 Task: Add Aqua Gems 26/30 Count Frozen Raw Shrimp to the cart.
Action: Mouse pressed left at (26, 136)
Screenshot: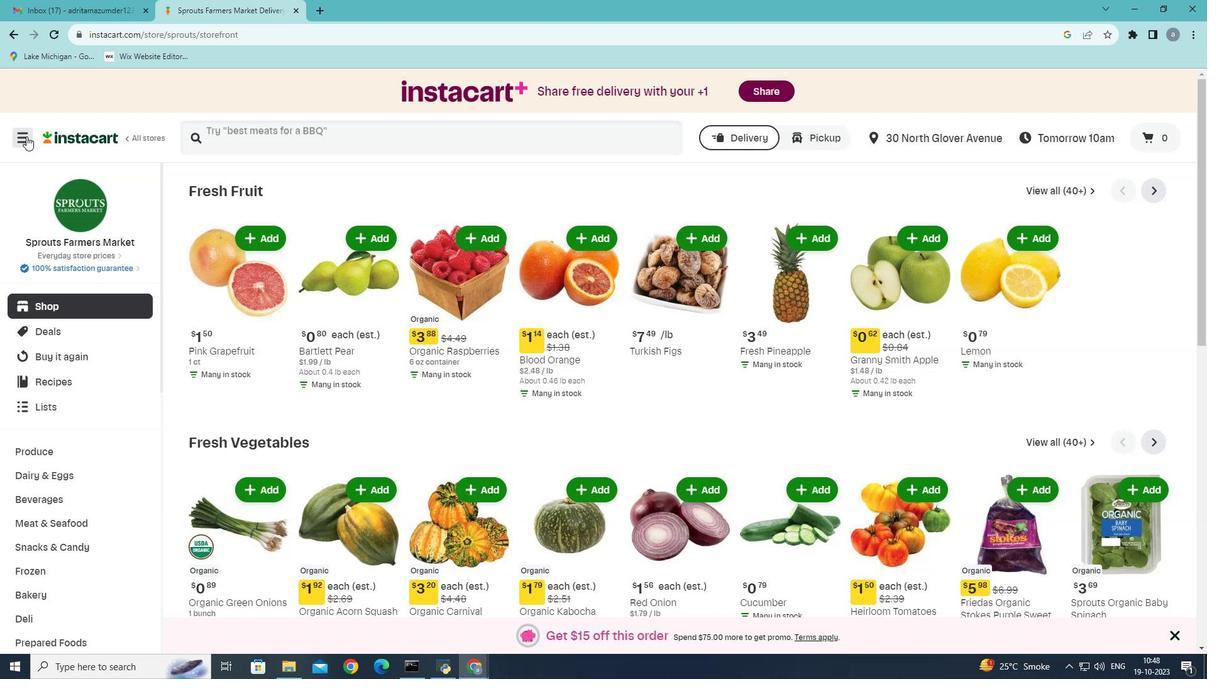 
Action: Mouse moved to (49, 364)
Screenshot: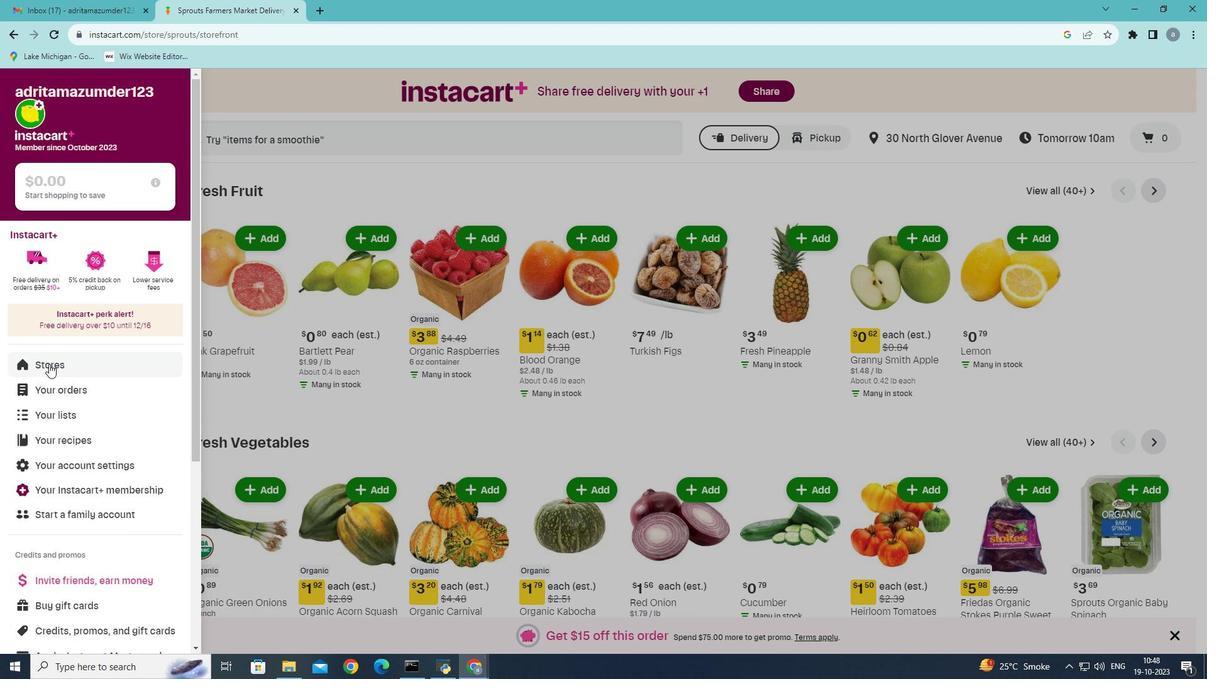 
Action: Mouse pressed left at (49, 364)
Screenshot: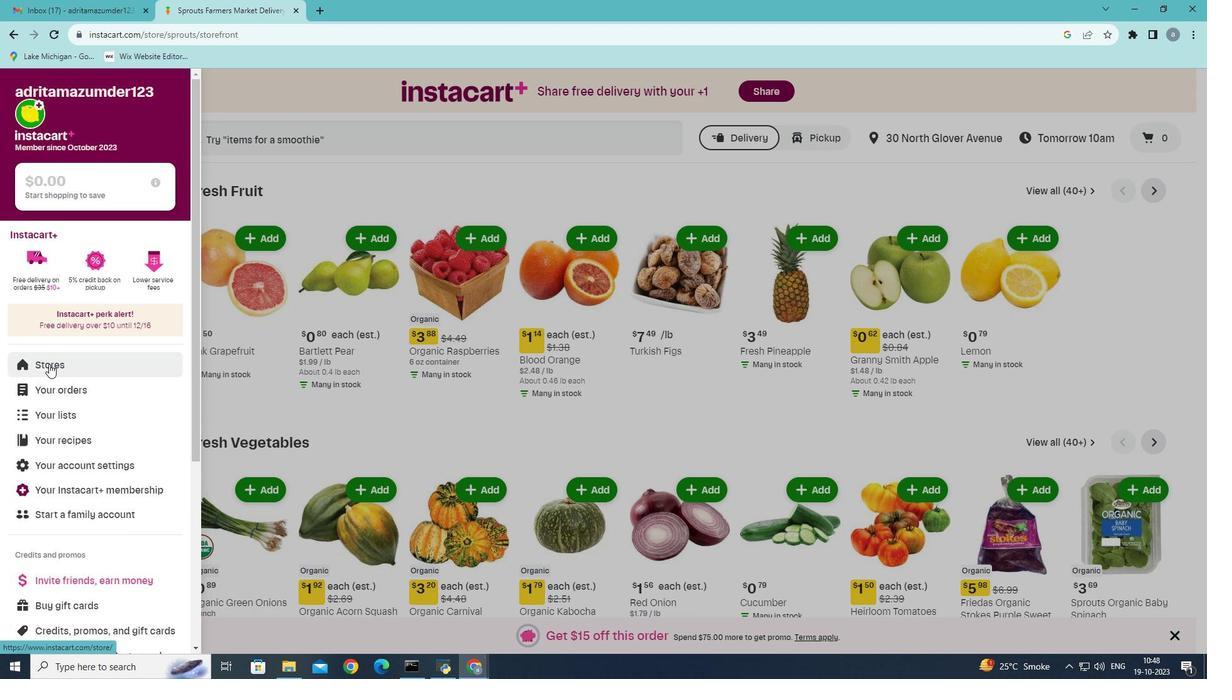 
Action: Mouse moved to (313, 140)
Screenshot: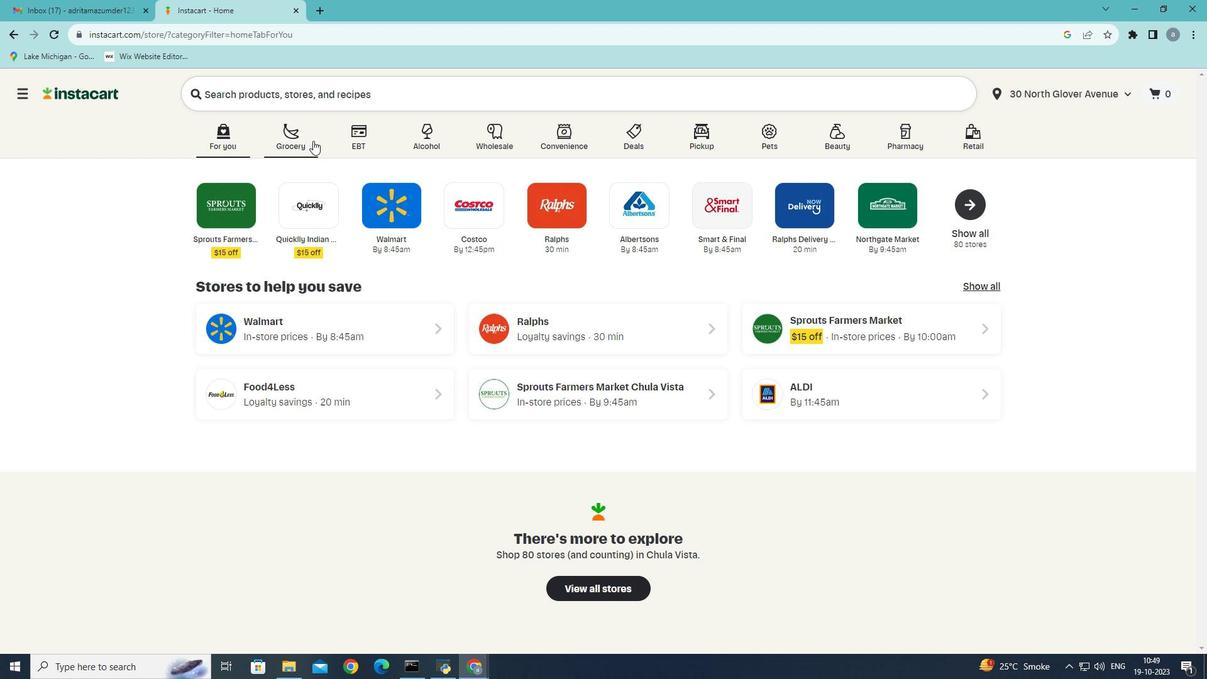 
Action: Mouse pressed left at (313, 140)
Screenshot: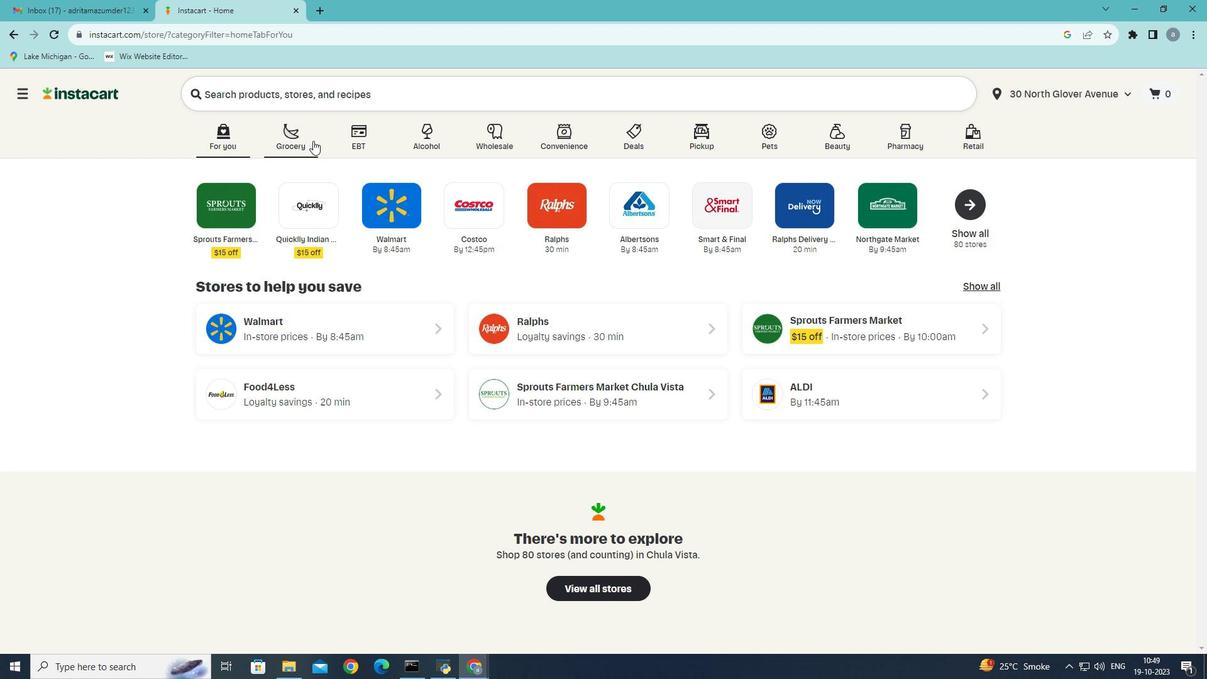 
Action: Mouse moved to (279, 357)
Screenshot: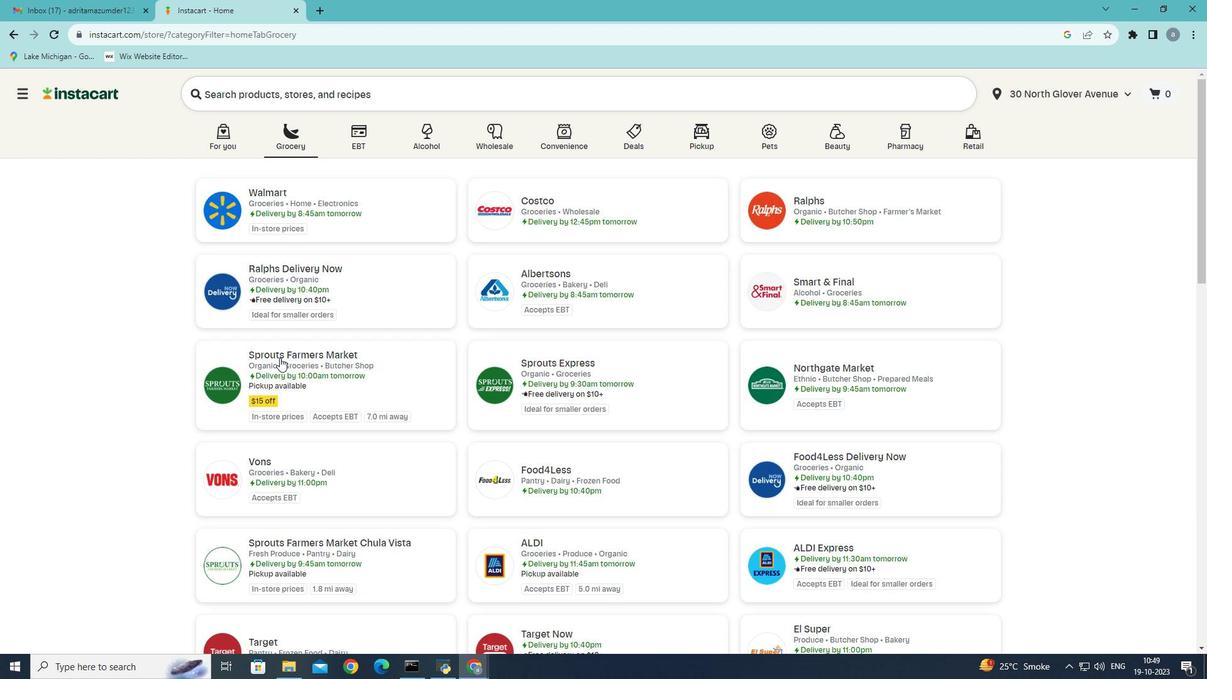 
Action: Mouse pressed left at (279, 357)
Screenshot: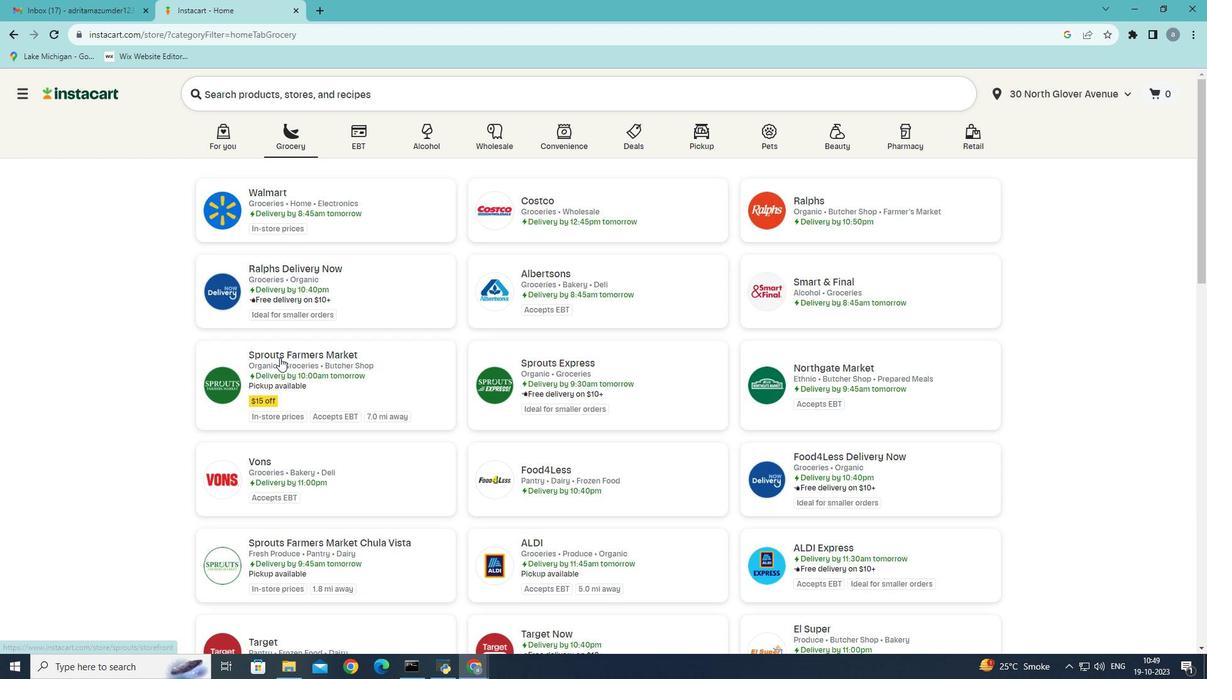 
Action: Mouse moved to (86, 520)
Screenshot: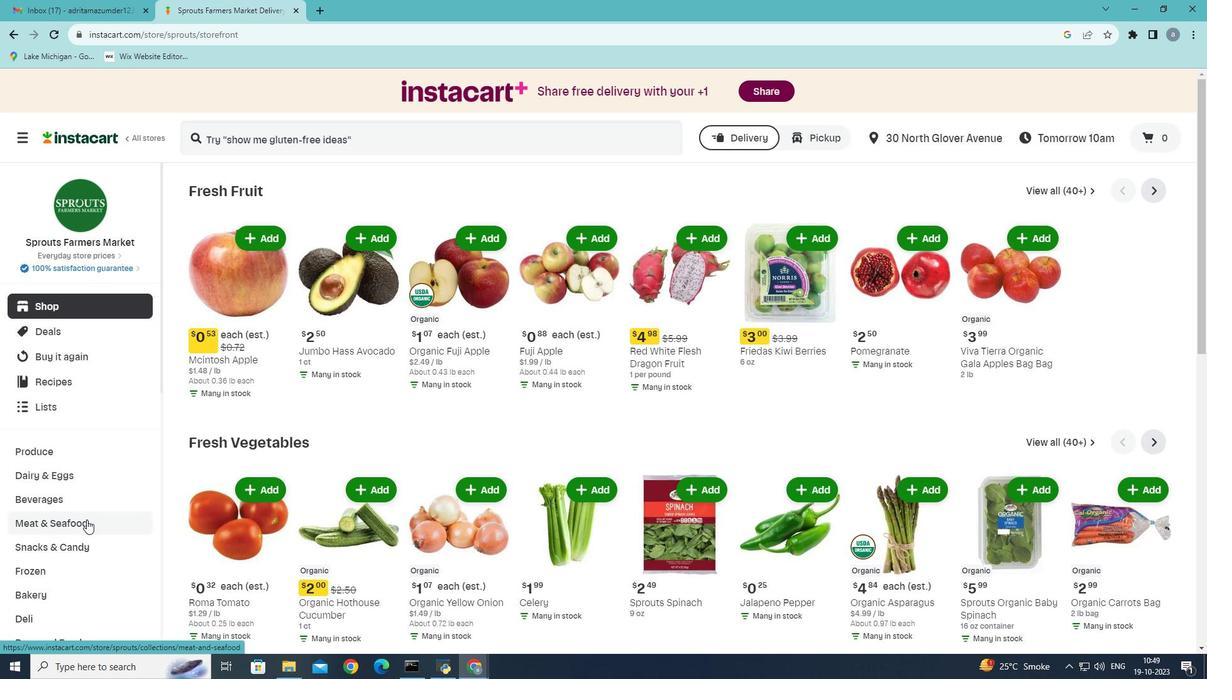 
Action: Mouse pressed left at (86, 520)
Screenshot: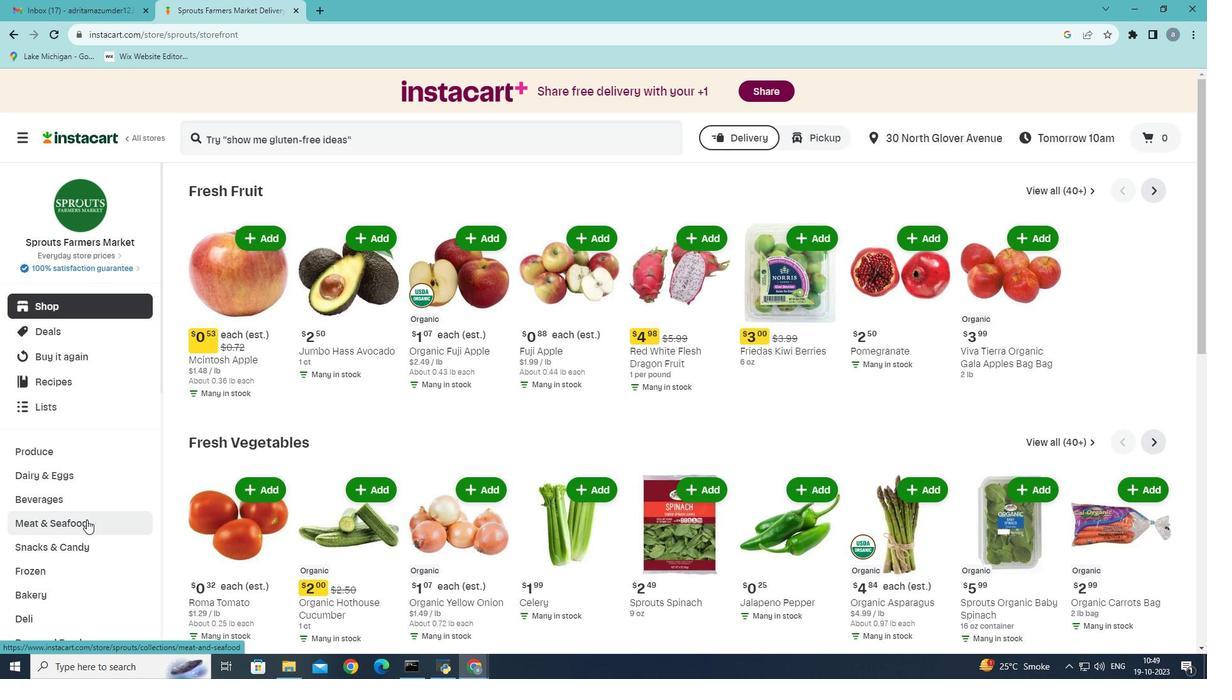 
Action: Mouse moved to (565, 224)
Screenshot: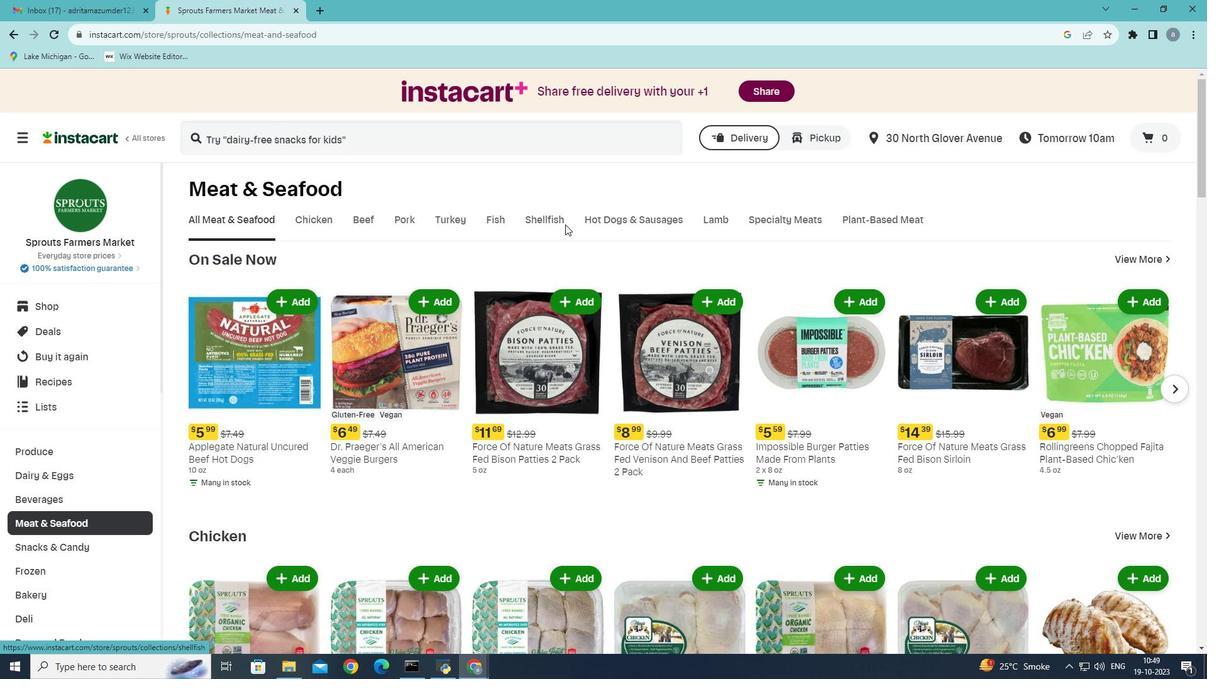
Action: Mouse pressed left at (565, 224)
Screenshot: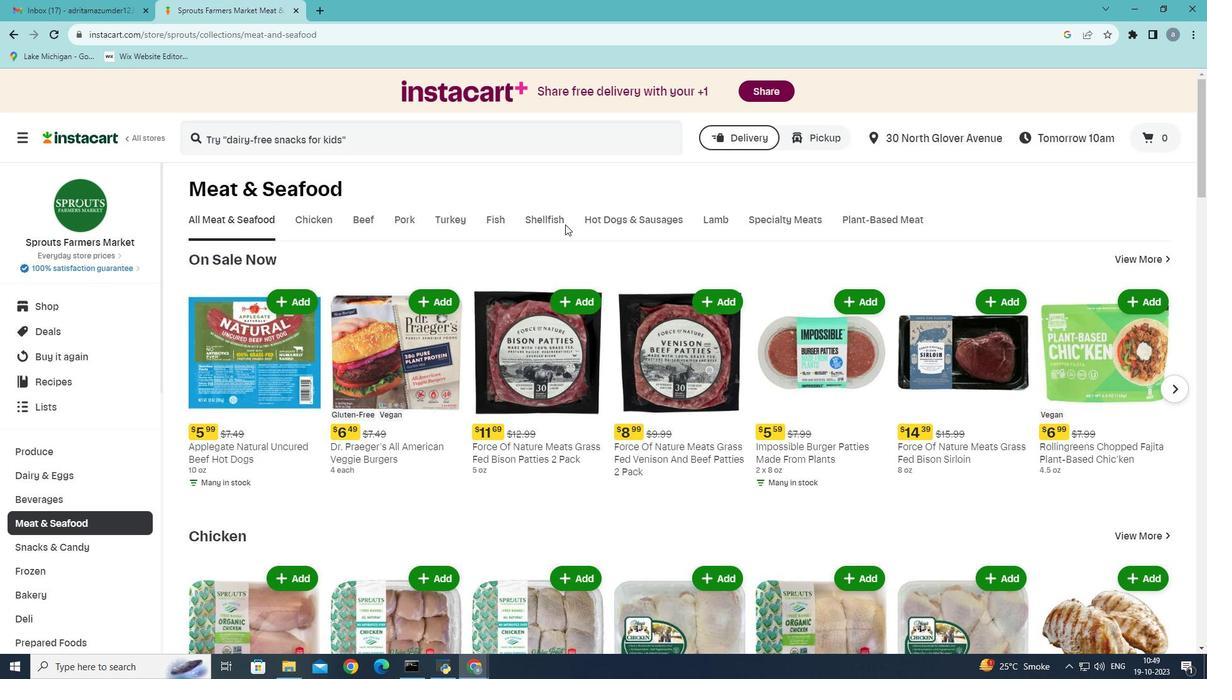 
Action: Mouse moved to (534, 219)
Screenshot: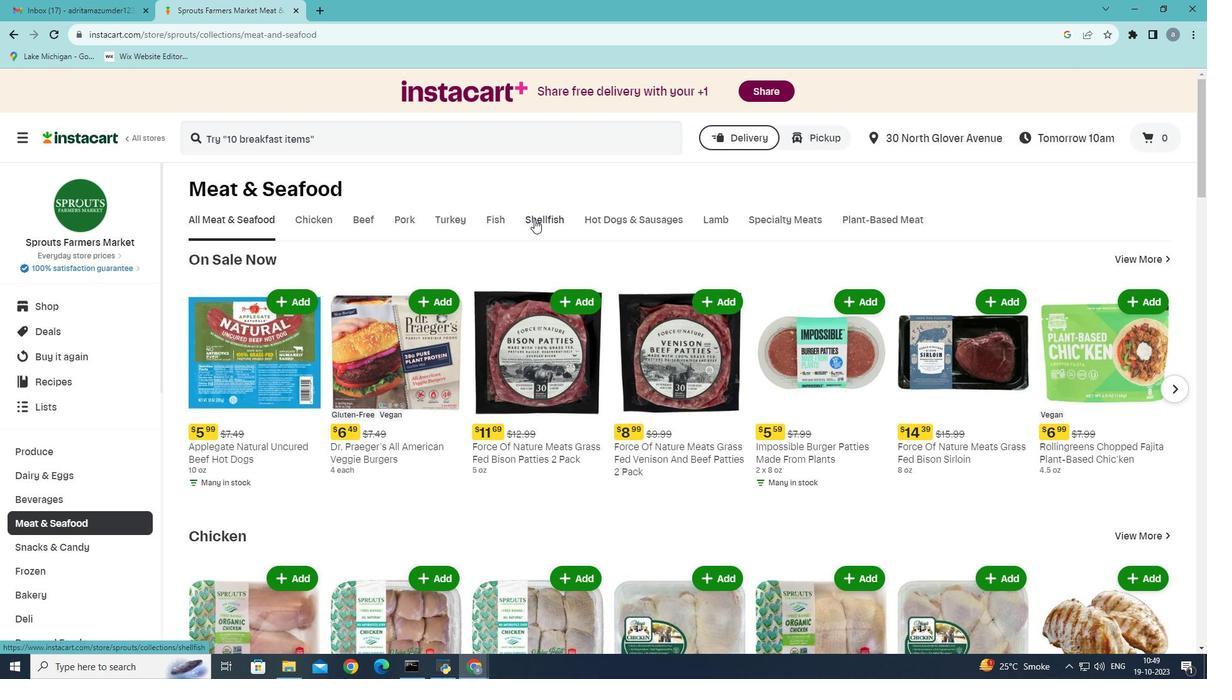 
Action: Mouse pressed left at (534, 219)
Screenshot: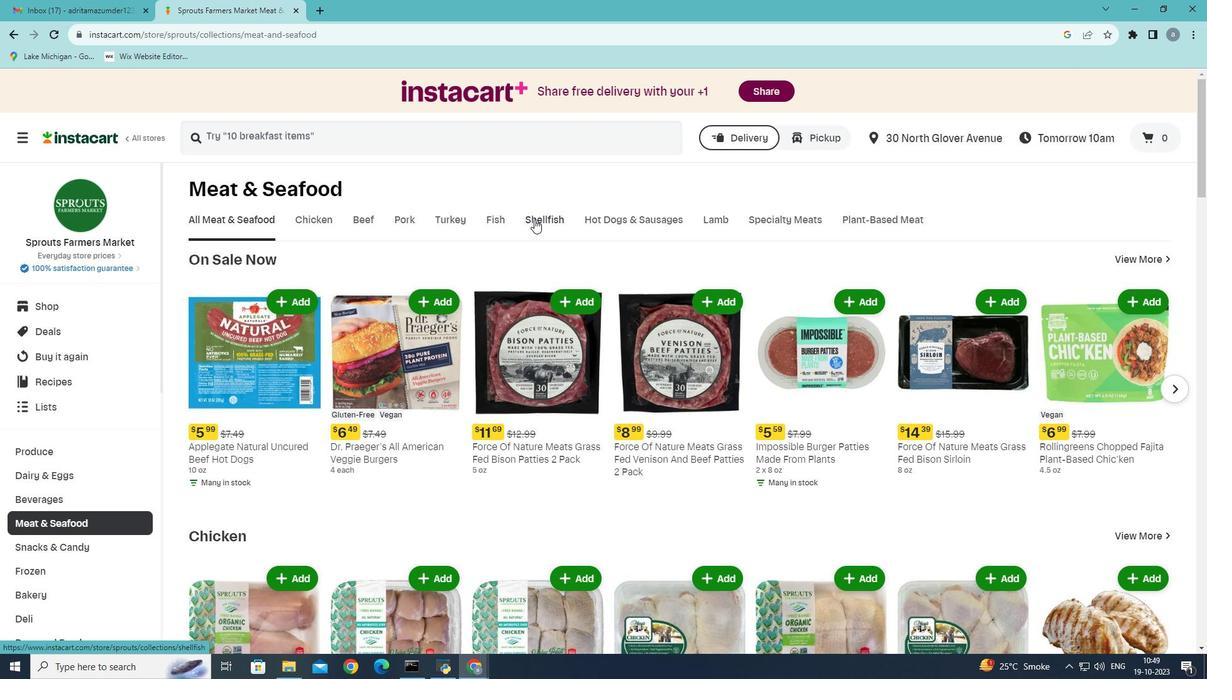 
Action: Mouse moved to (440, 354)
Screenshot: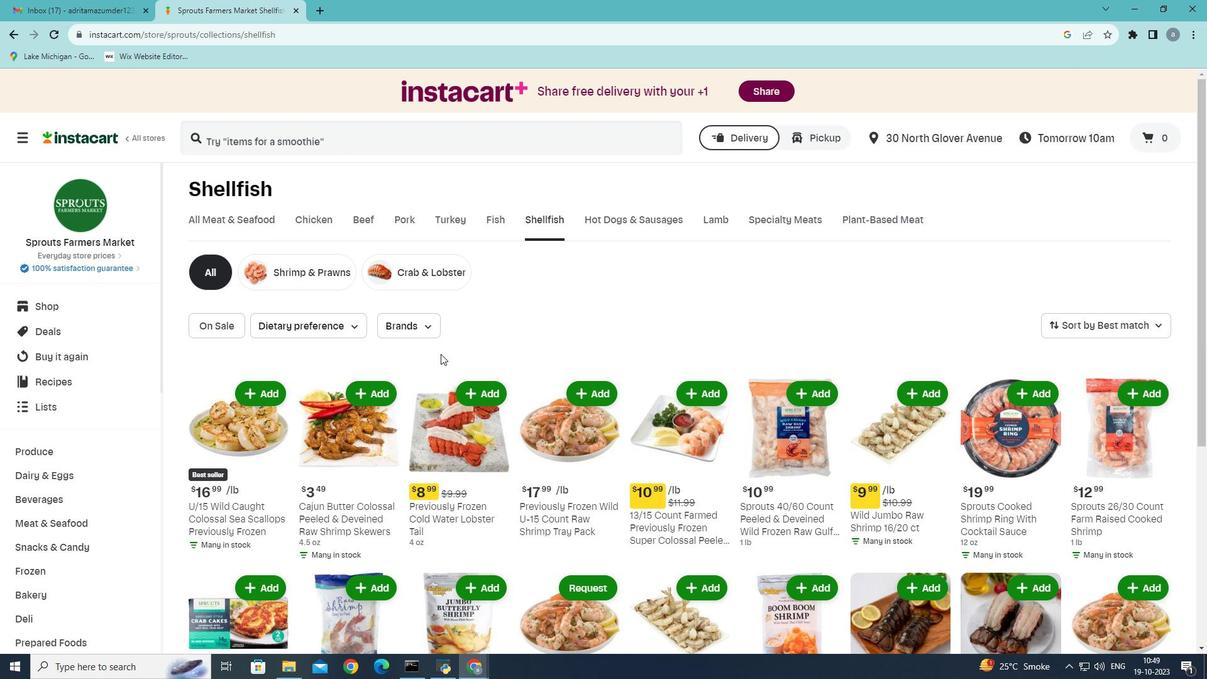 
Action: Mouse scrolled (440, 353) with delta (0, 0)
Screenshot: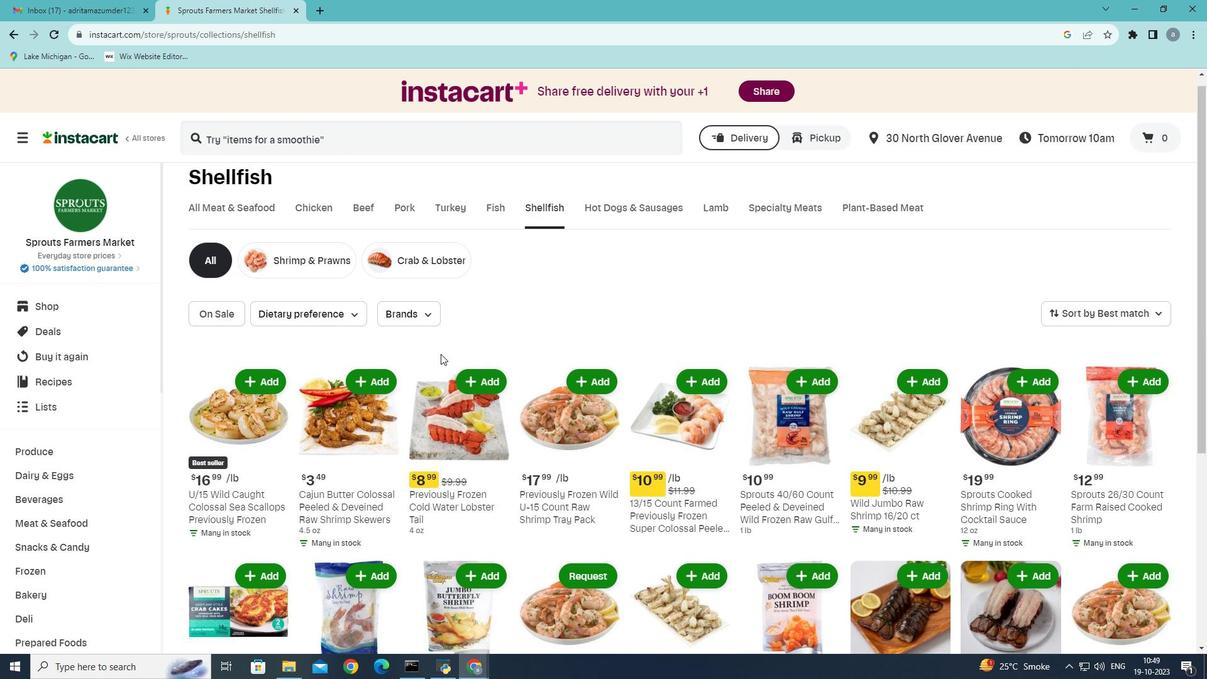 
Action: Mouse moved to (450, 413)
Screenshot: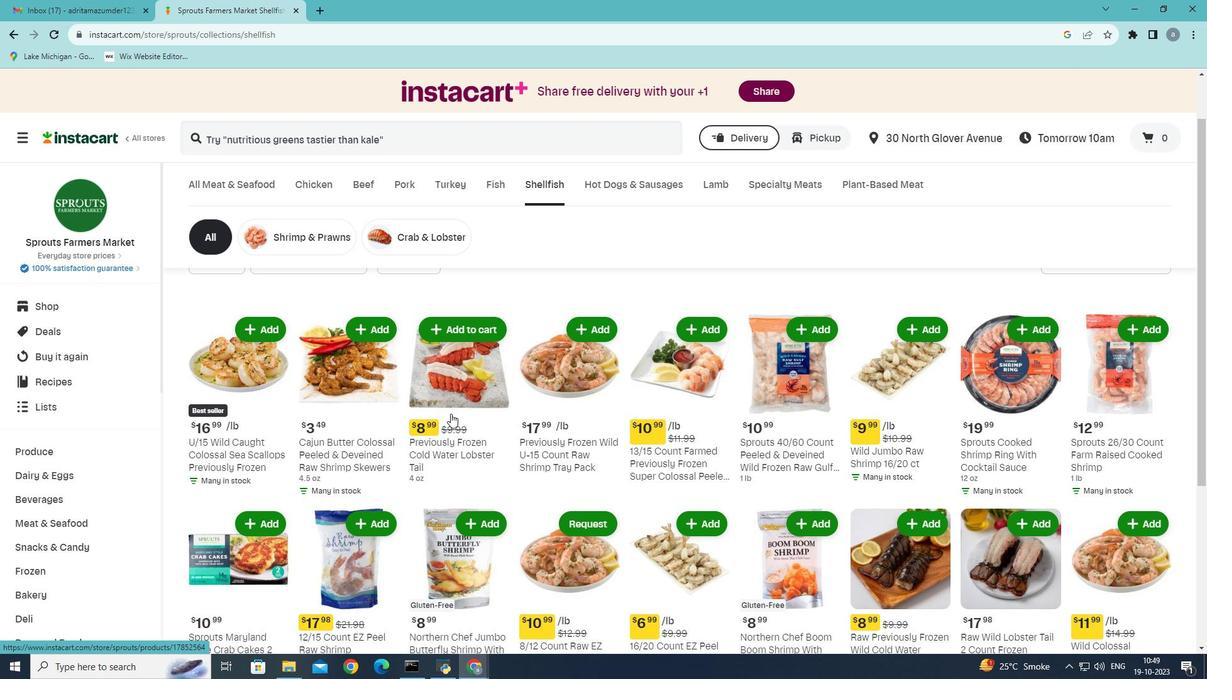 
Action: Mouse scrolled (450, 413) with delta (0, 0)
Screenshot: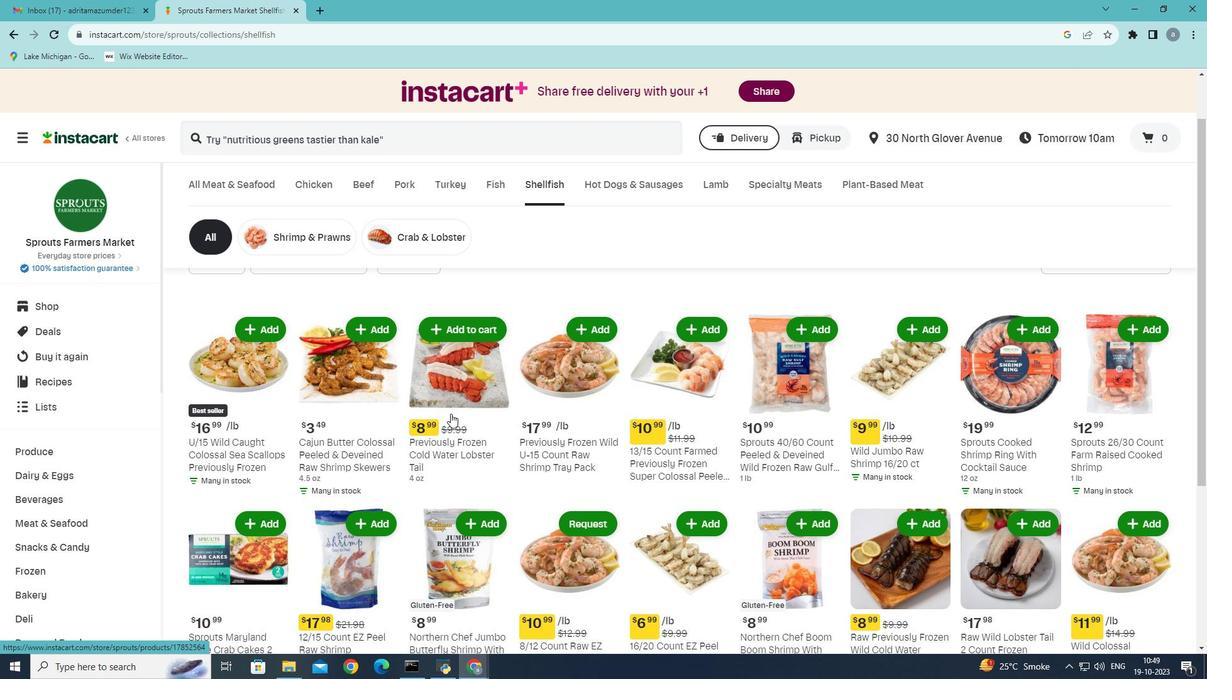 
Action: Mouse moved to (748, 398)
Screenshot: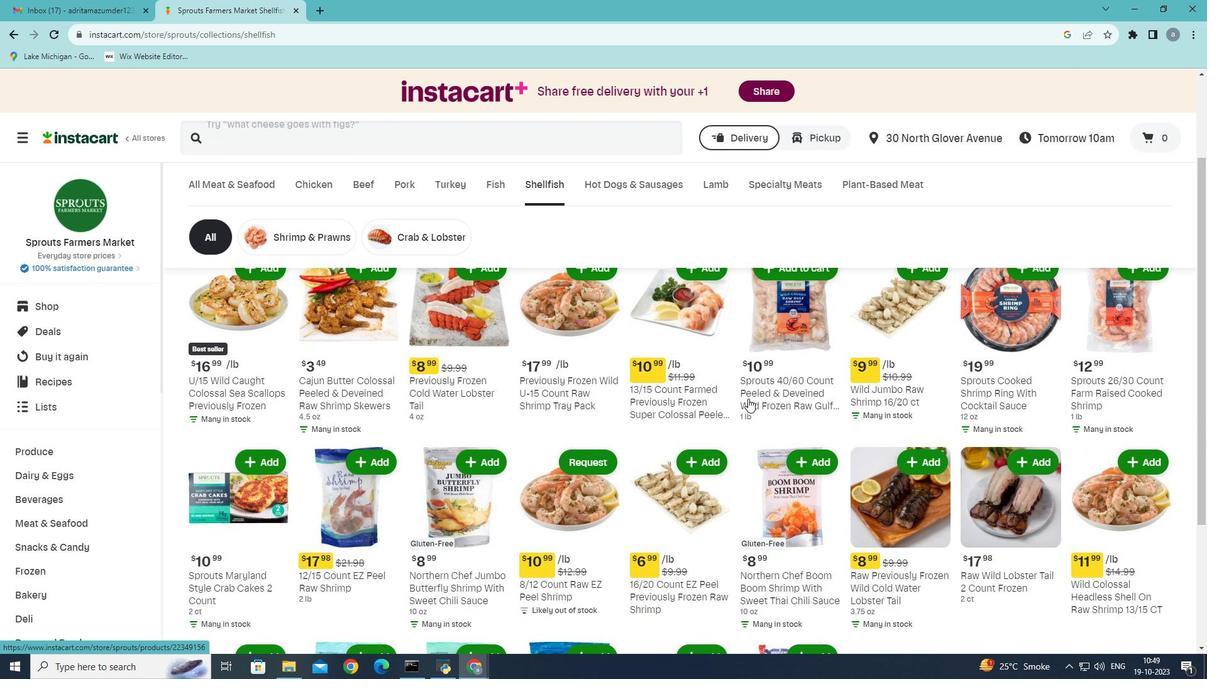 
Action: Mouse scrolled (748, 398) with delta (0, 0)
Screenshot: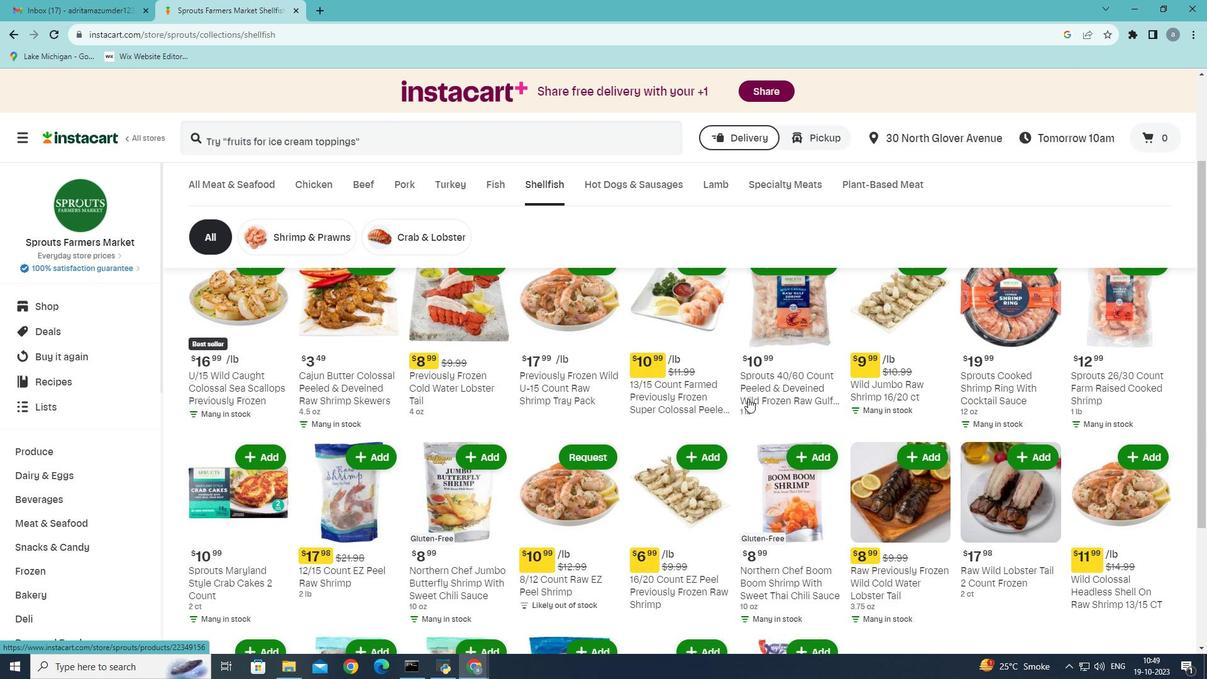 
Action: Mouse moved to (712, 405)
Screenshot: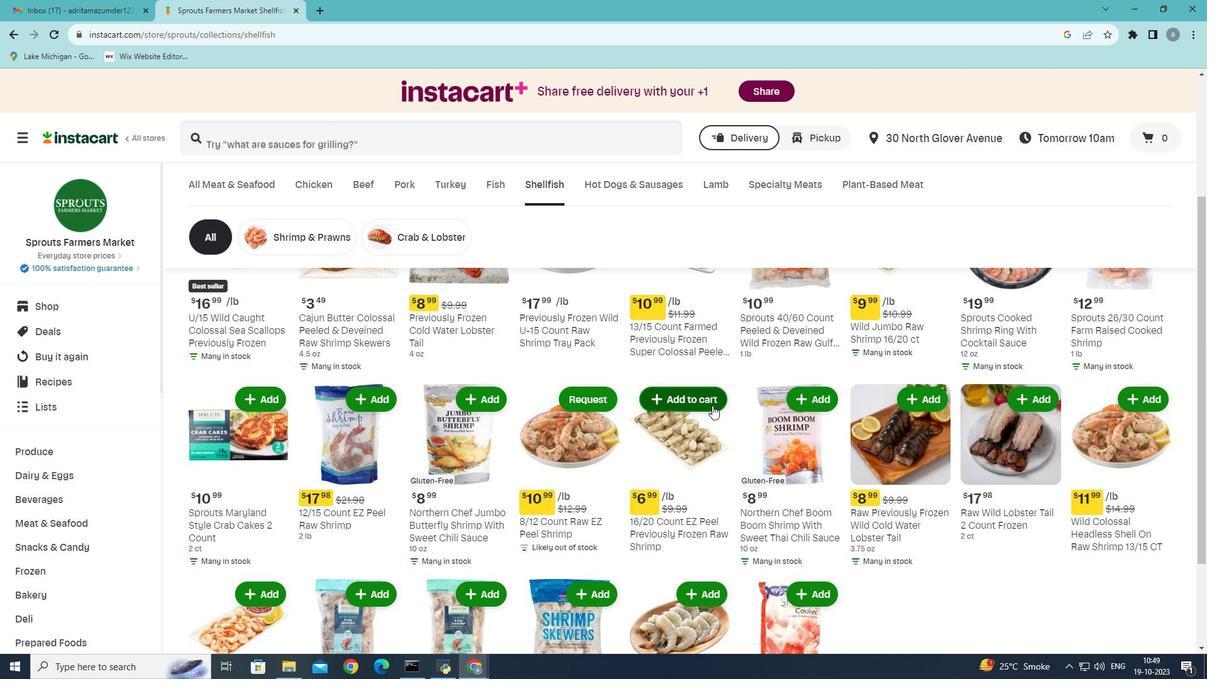 
Action: Mouse scrolled (712, 404) with delta (0, 0)
Screenshot: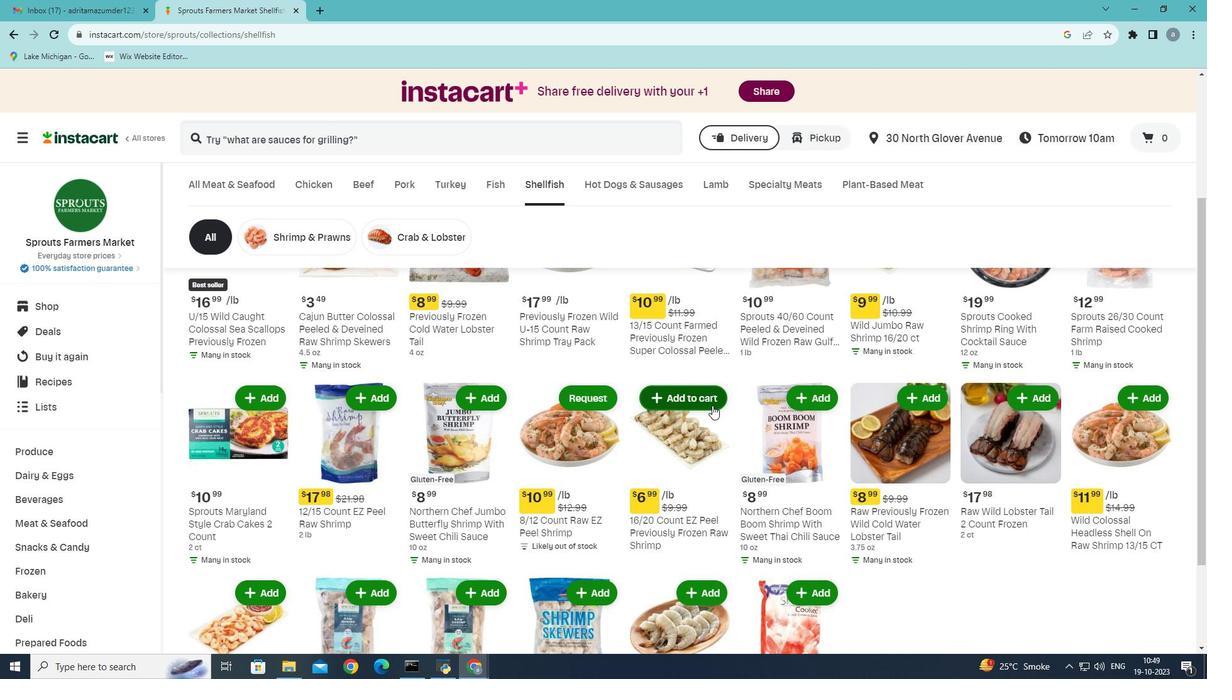 
Action: Mouse scrolled (712, 404) with delta (0, 0)
Screenshot: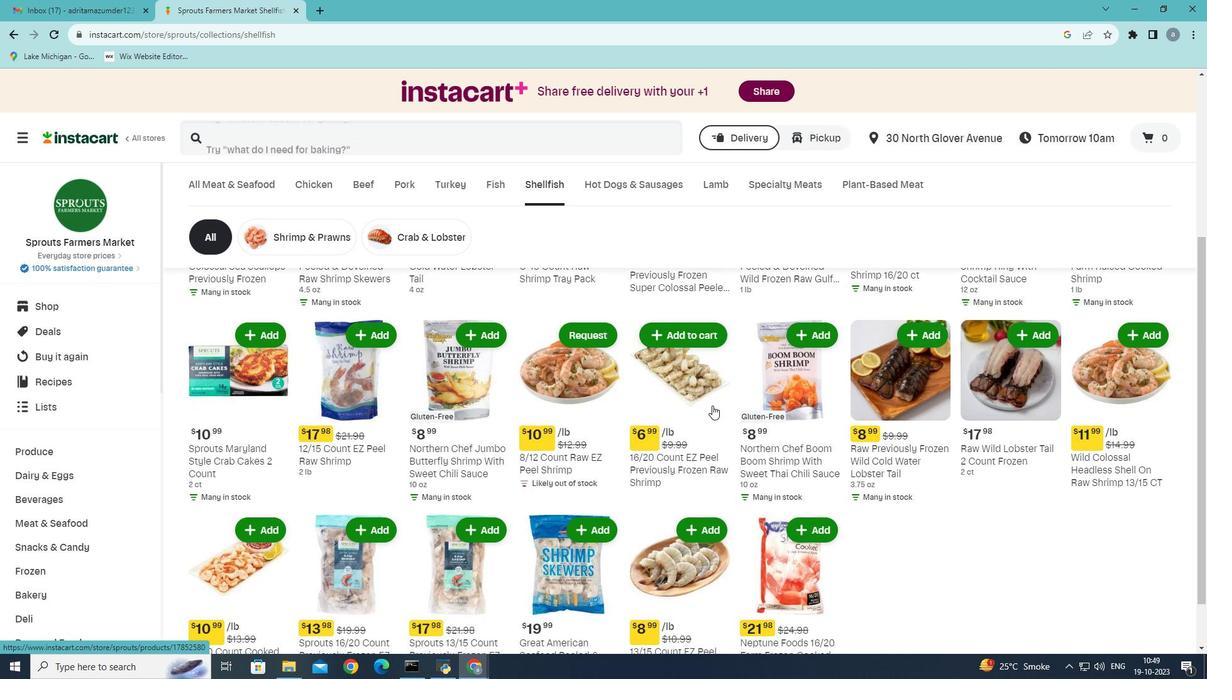 
Action: Mouse scrolled (712, 404) with delta (0, 0)
Screenshot: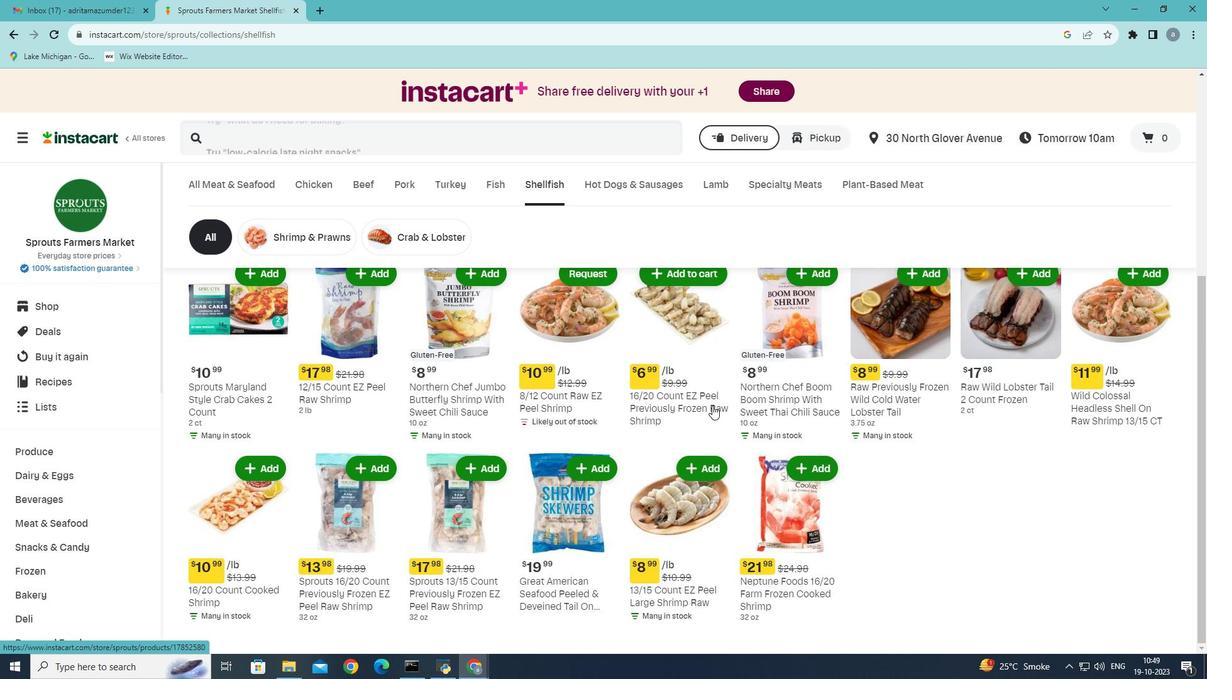 
Action: Mouse moved to (232, 139)
Screenshot: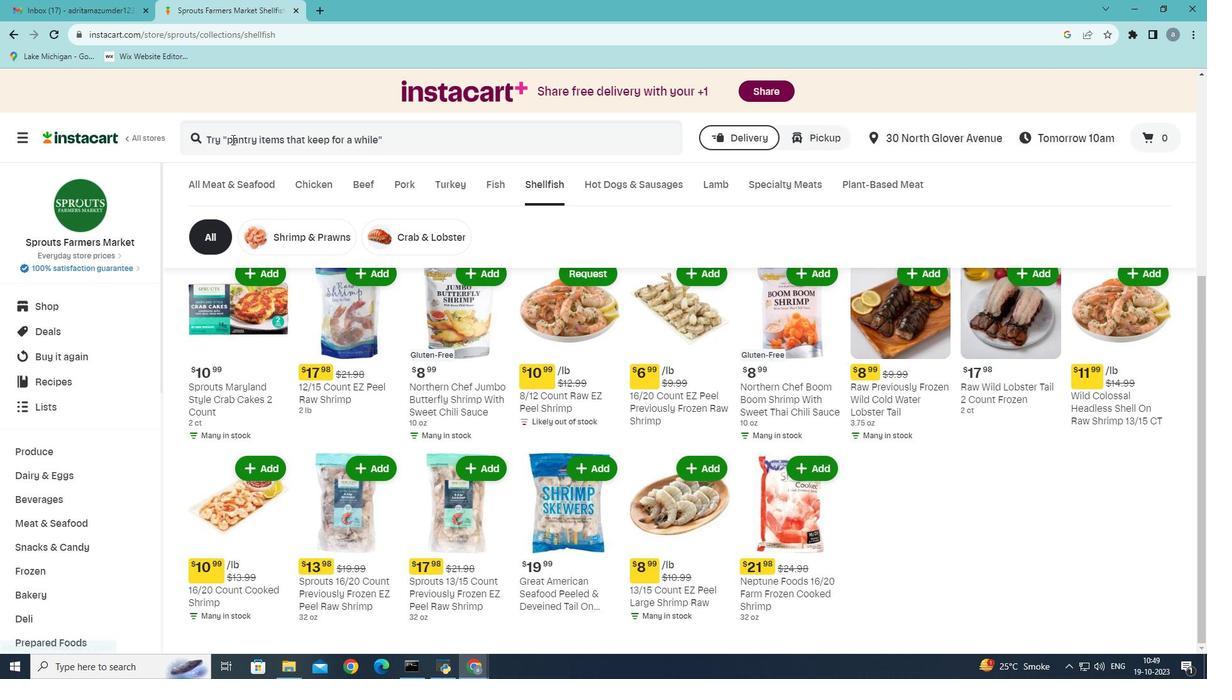 
Action: Mouse pressed left at (232, 139)
Screenshot: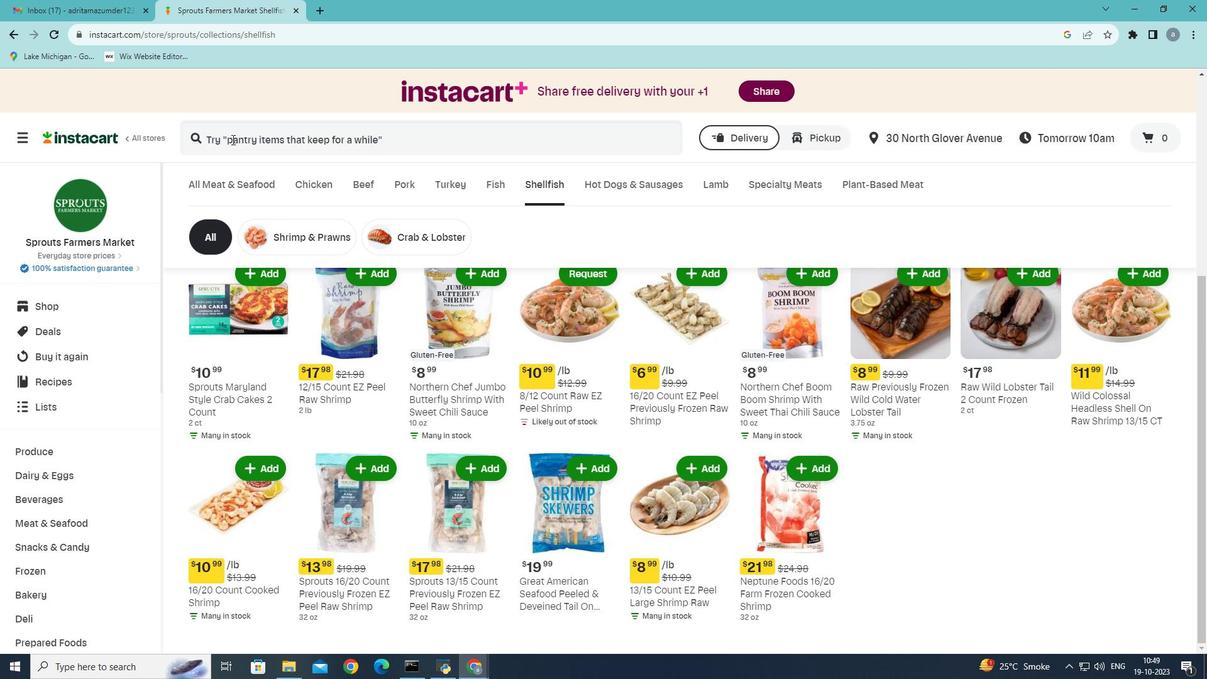 
Action: Key pressed <Key.shift>Aqua<Key.space><Key.shift><Key.shift><Key.shift><Key.shift><Key.shift><Key.shift>Gems
Screenshot: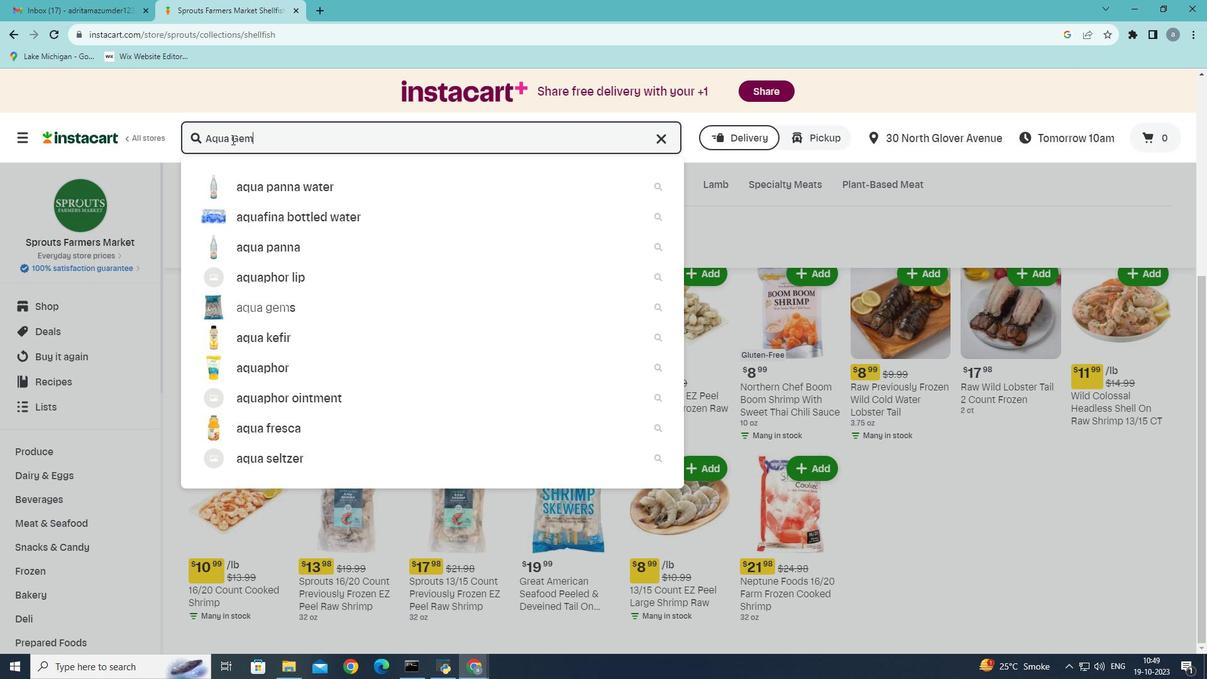 
Action: Mouse moved to (270, 183)
Screenshot: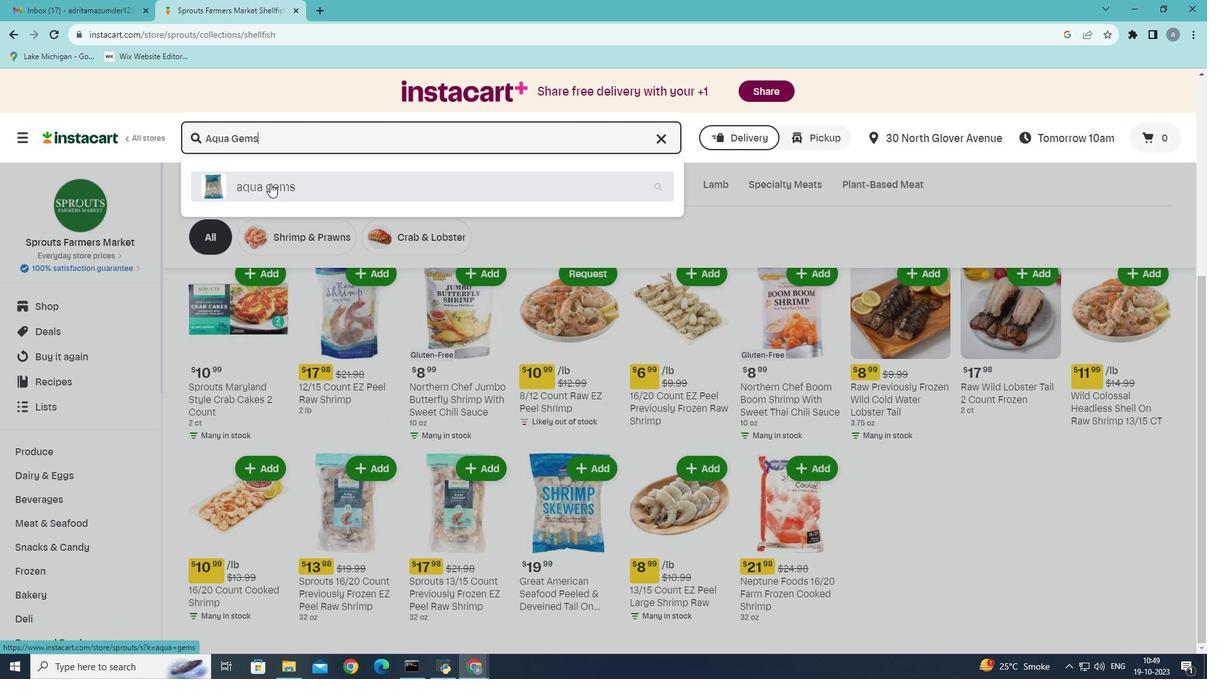 
Action: Mouse pressed left at (270, 183)
Screenshot: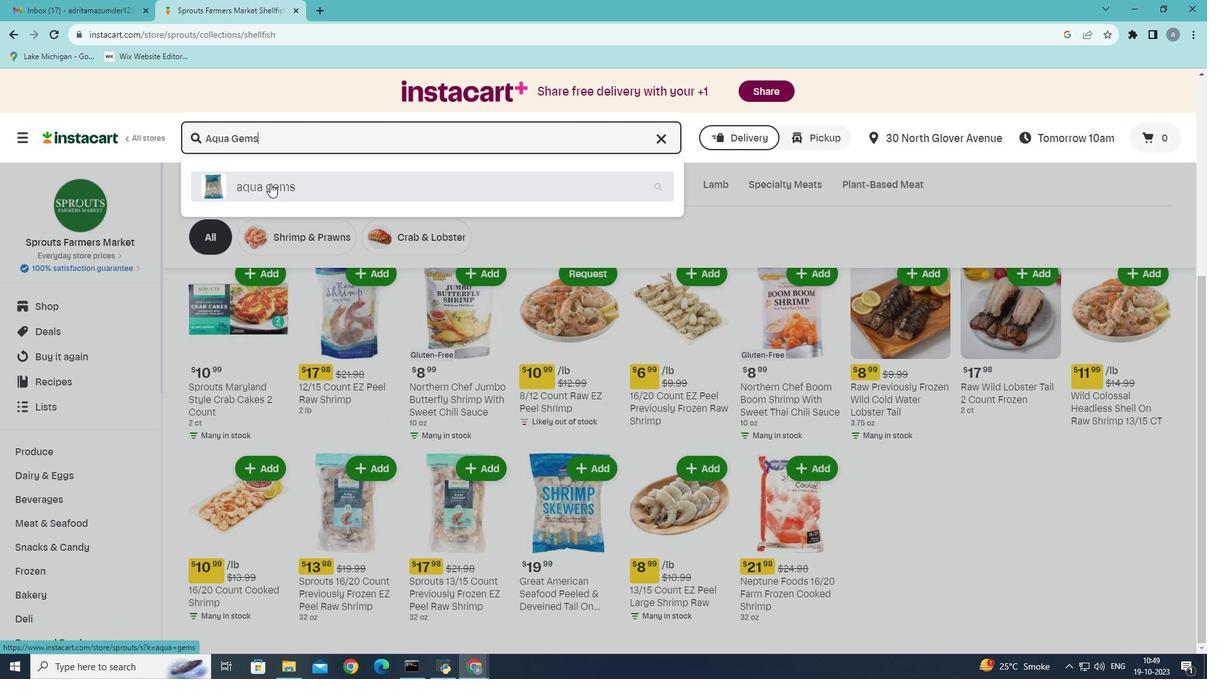
Action: Mouse moved to (381, 296)
Screenshot: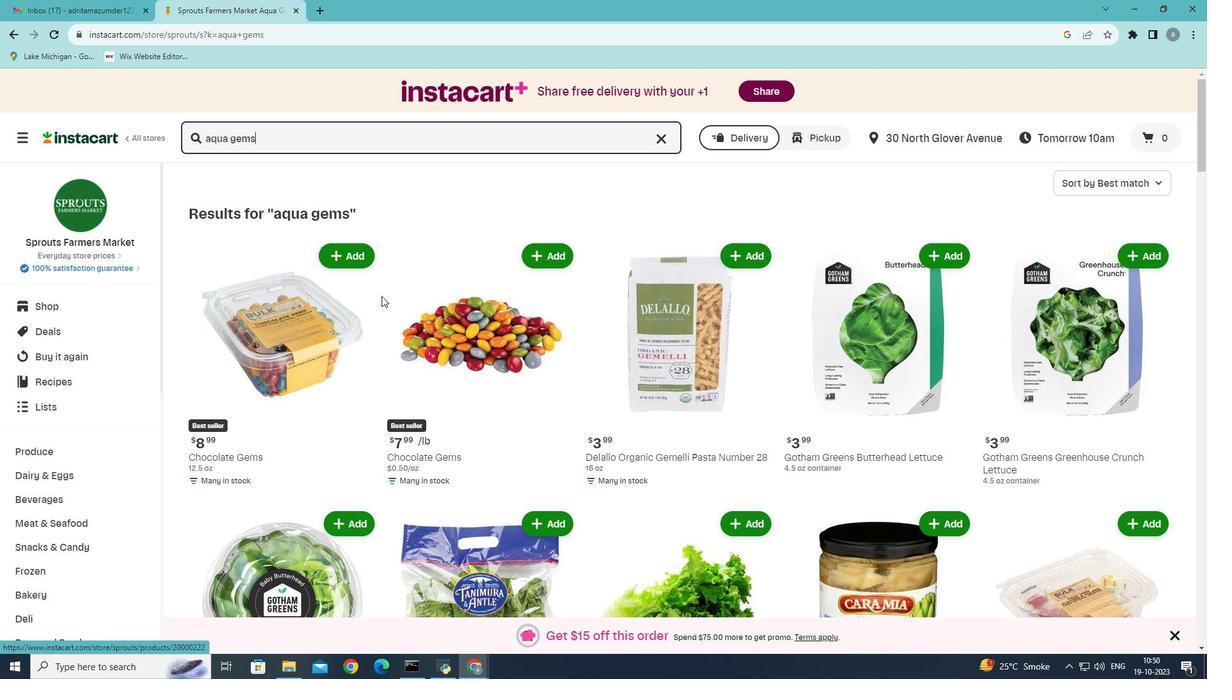 
Action: Mouse scrolled (381, 295) with delta (0, 0)
Screenshot: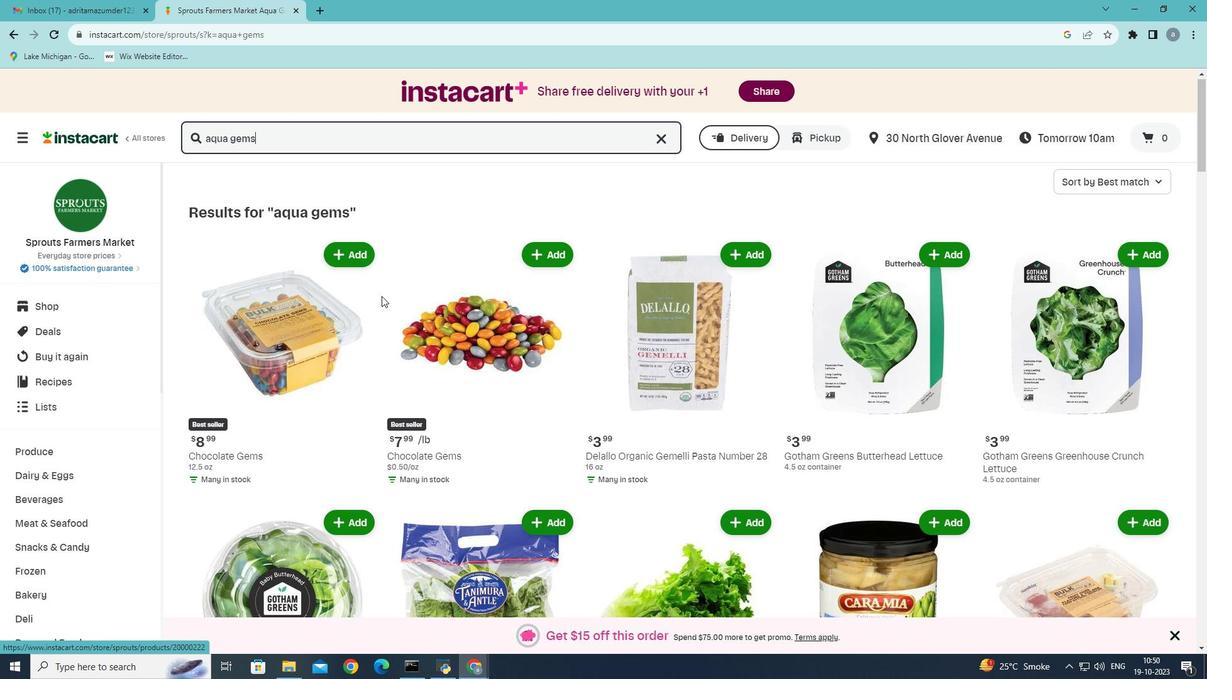 
Action: Mouse scrolled (381, 295) with delta (0, 0)
Screenshot: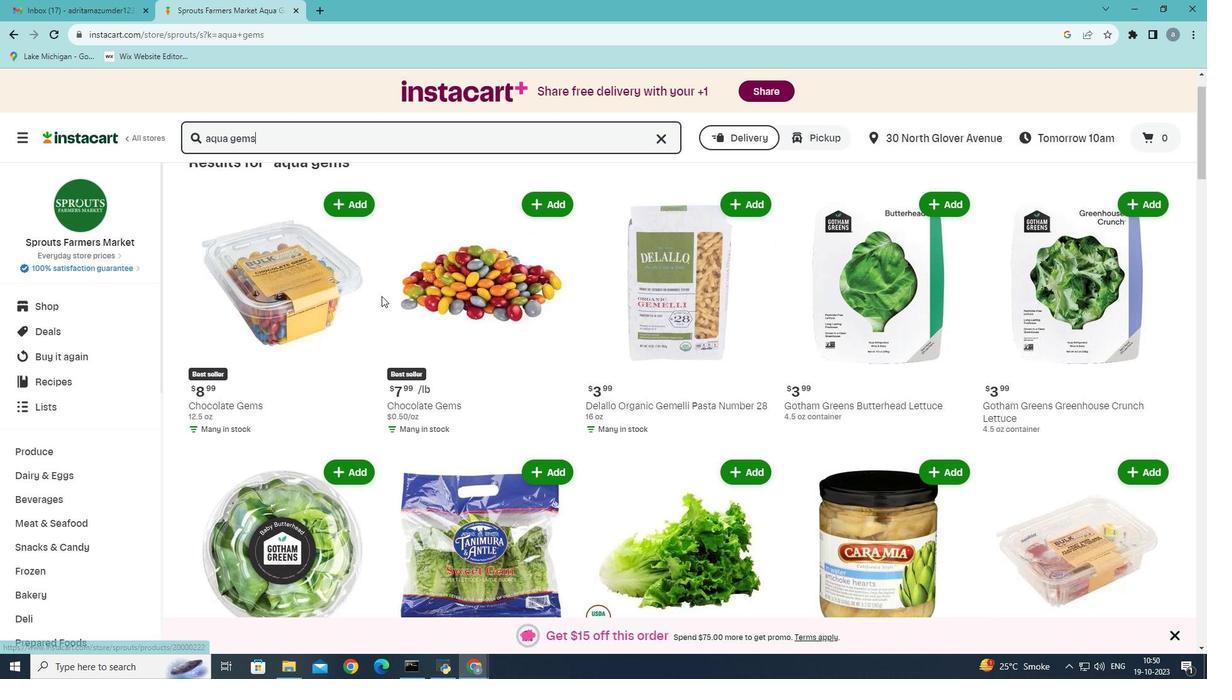 
Action: Mouse moved to (279, 142)
Screenshot: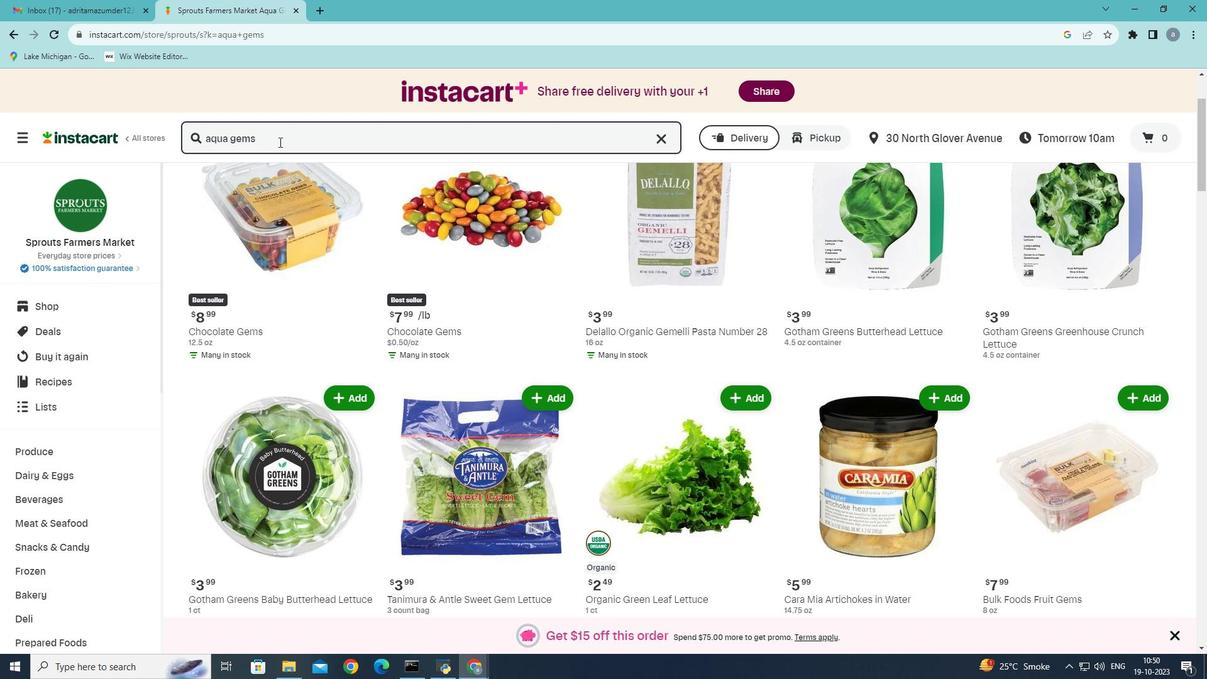 
Action: Mouse pressed left at (279, 142)
Screenshot: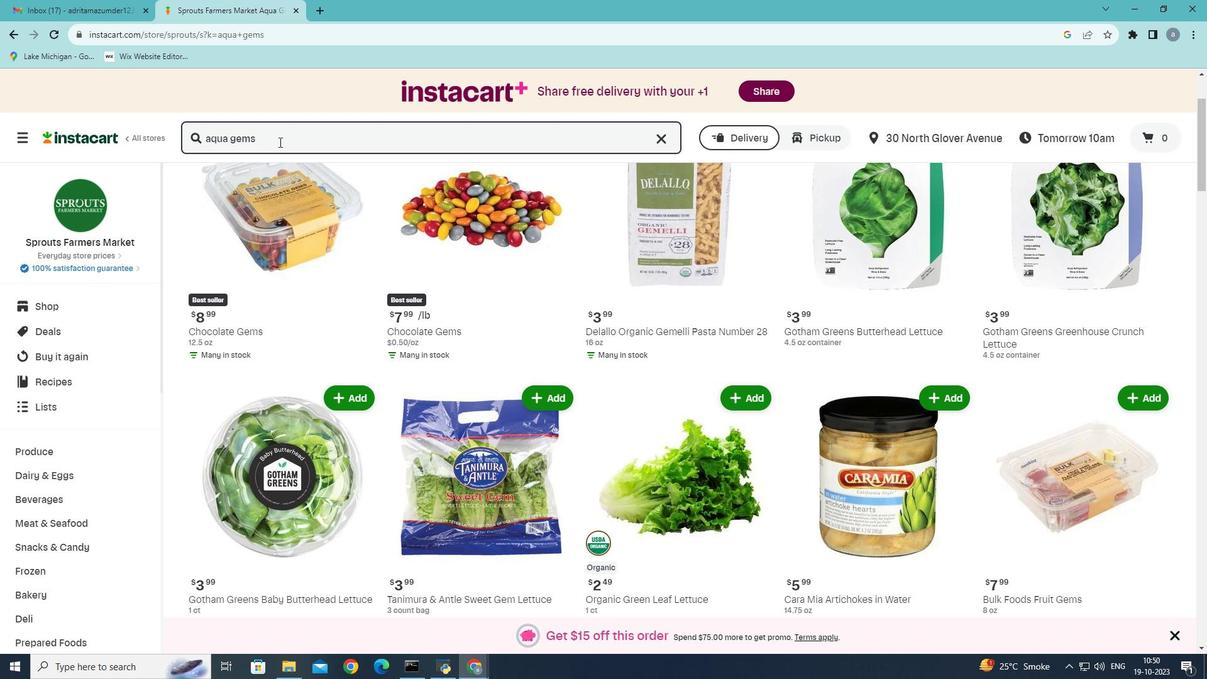 
Action: Key pressed <Key.space>shrimop<Key.backspace><Key.backspace>p<Key.enter>
Screenshot: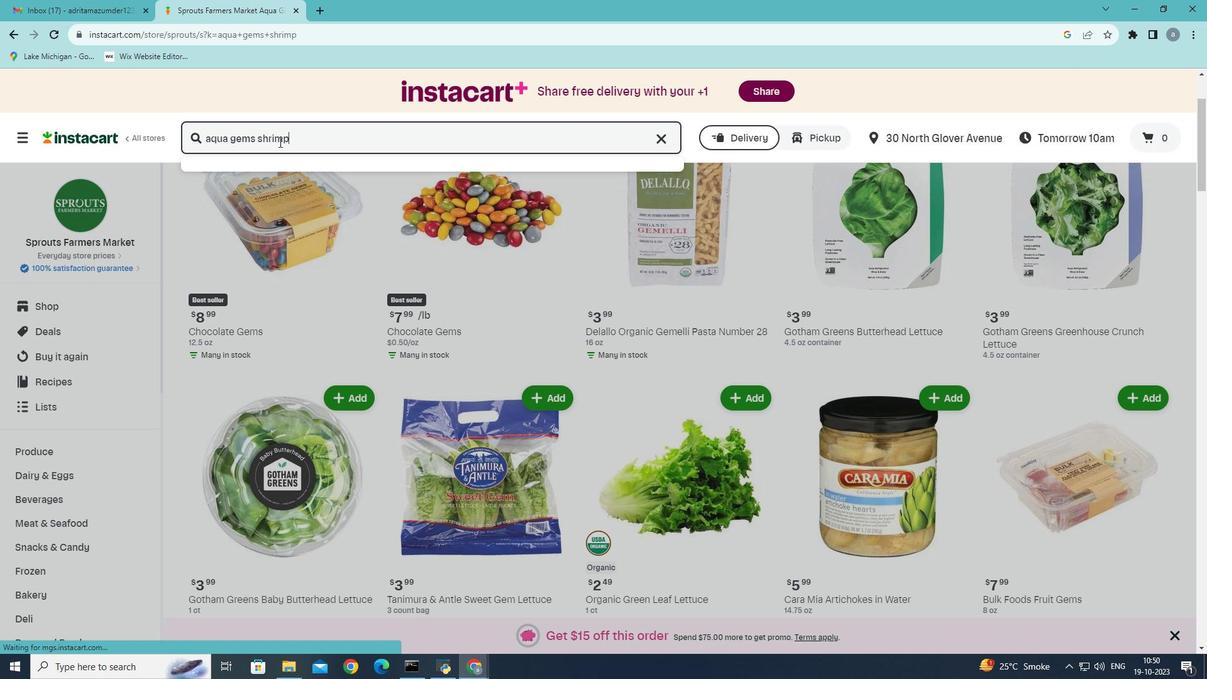 
Action: Mouse moved to (585, 310)
Screenshot: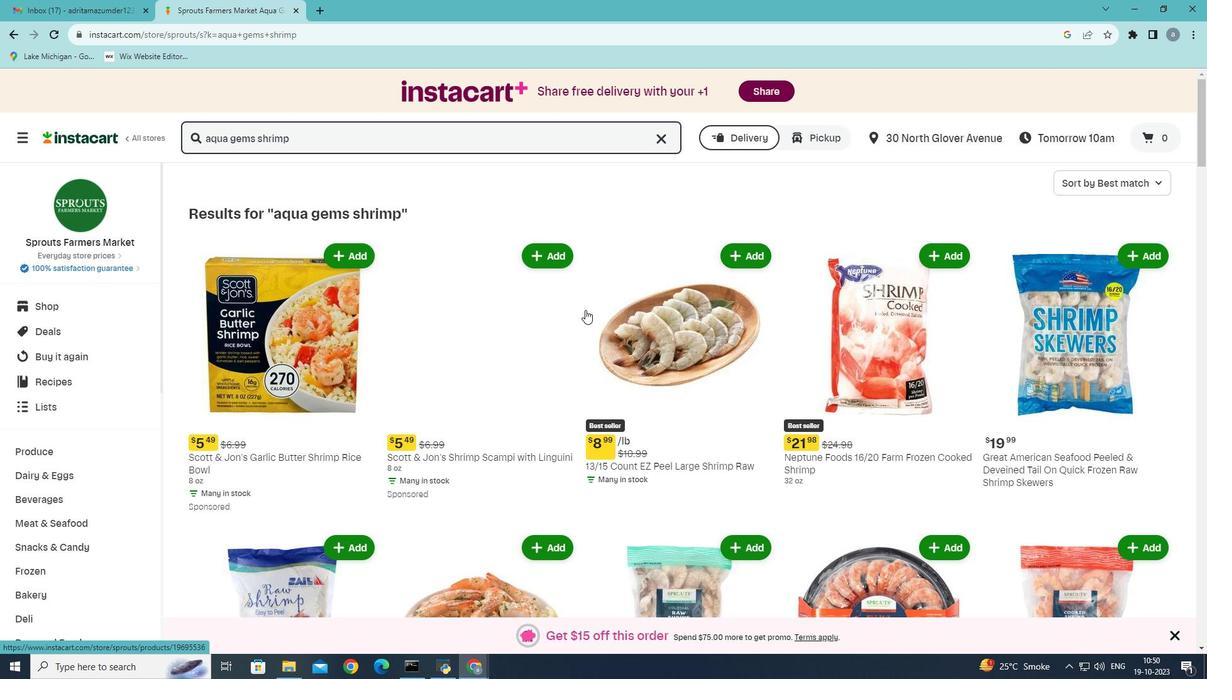 
Action: Mouse scrolled (585, 309) with delta (0, 0)
Screenshot: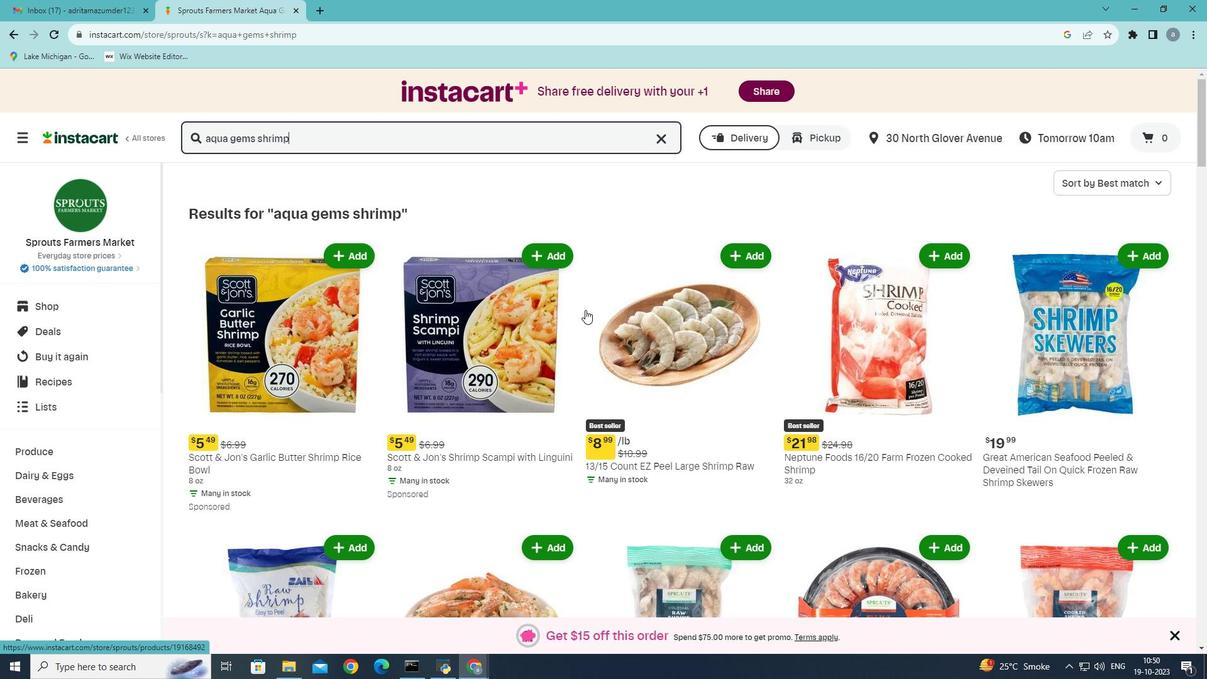 
Action: Mouse scrolled (585, 309) with delta (0, 0)
Screenshot: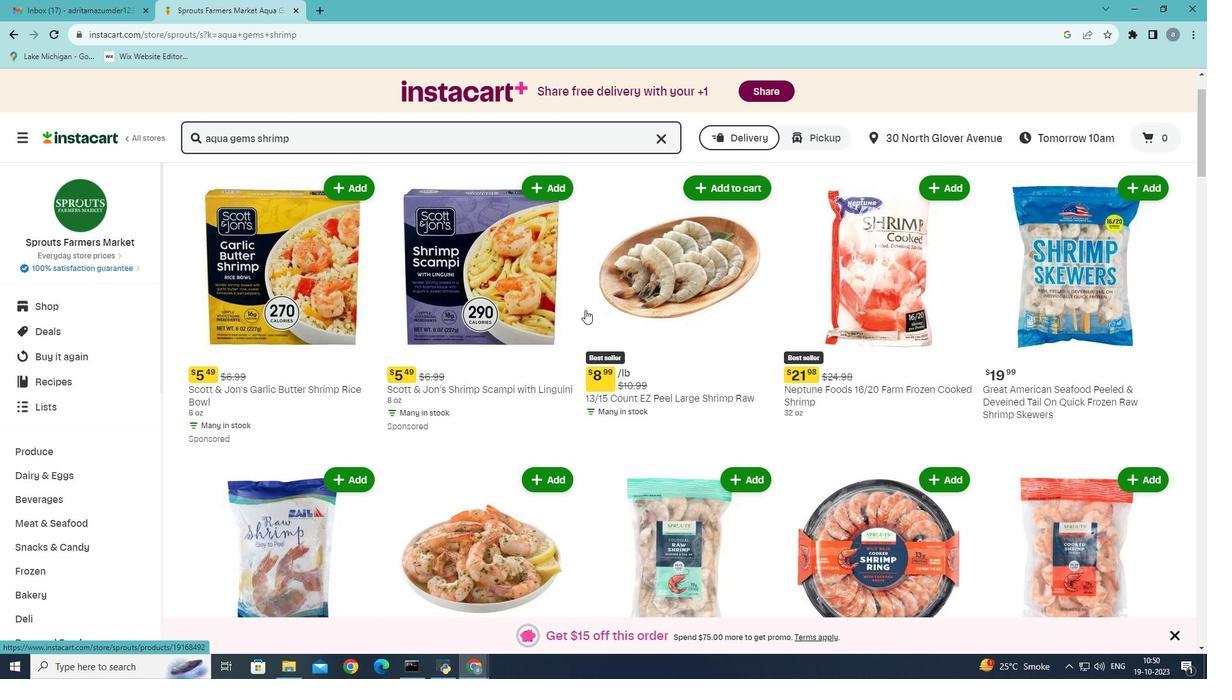 
Action: Mouse scrolled (585, 309) with delta (0, 0)
Screenshot: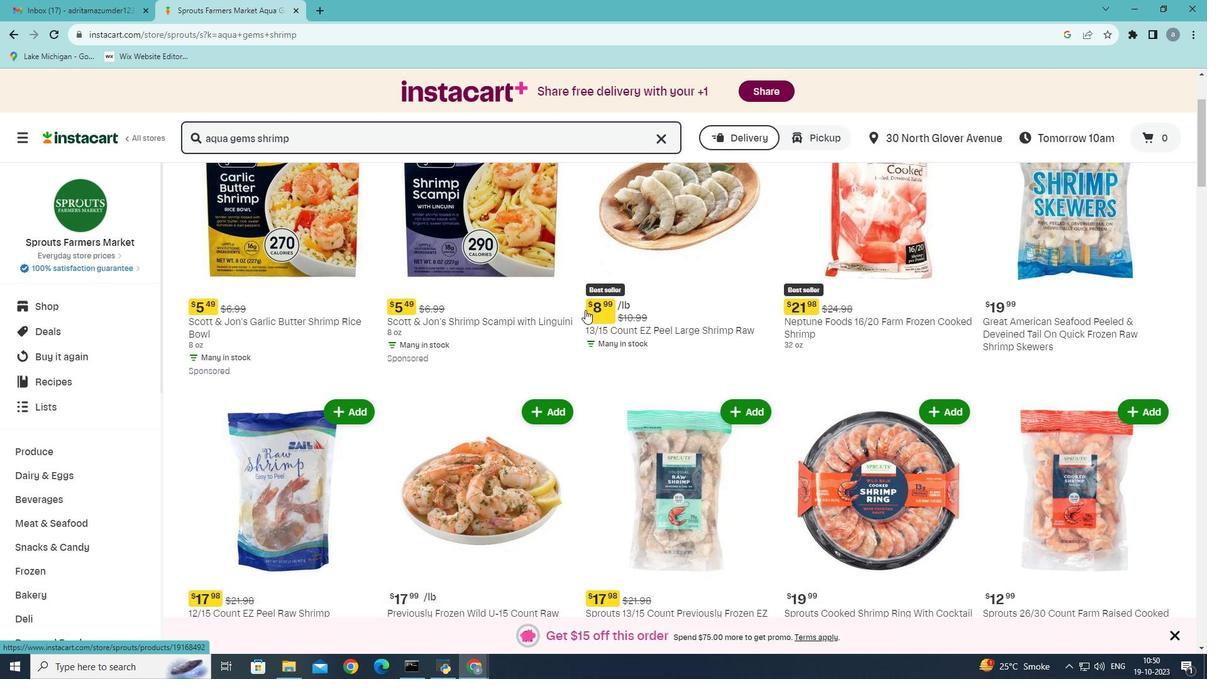 
Action: Mouse scrolled (585, 309) with delta (0, 0)
Screenshot: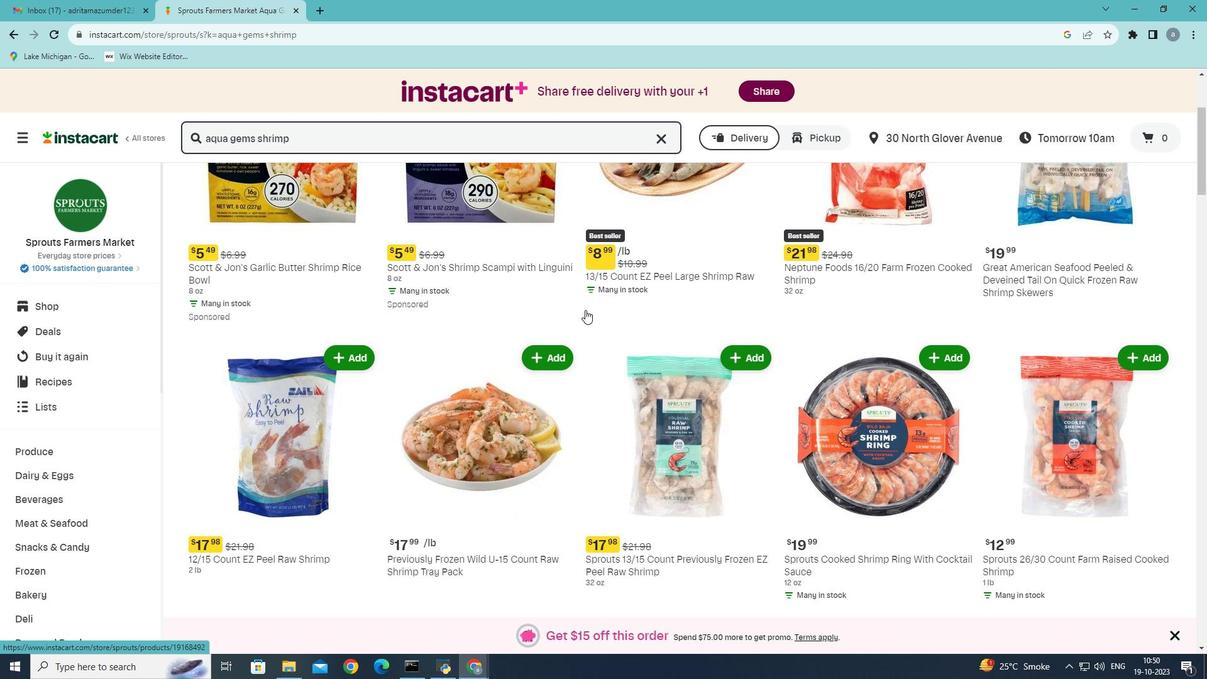 
Action: Mouse moved to (587, 310)
Screenshot: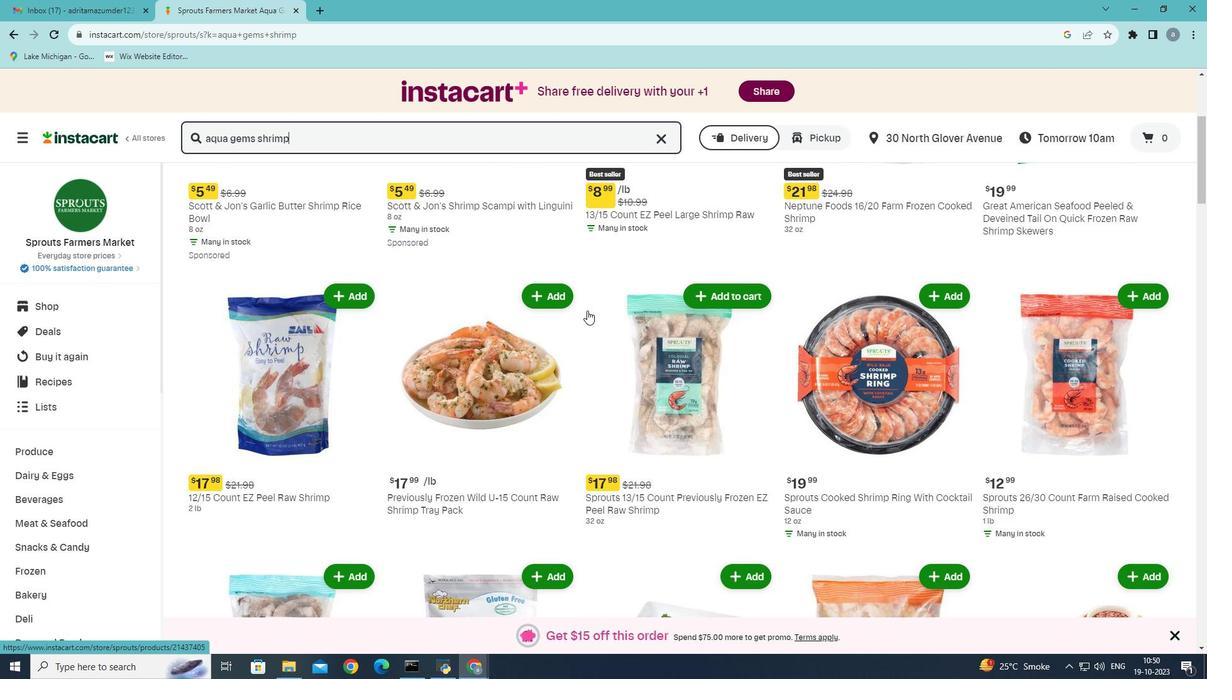 
Action: Mouse scrolled (587, 310) with delta (0, 0)
Screenshot: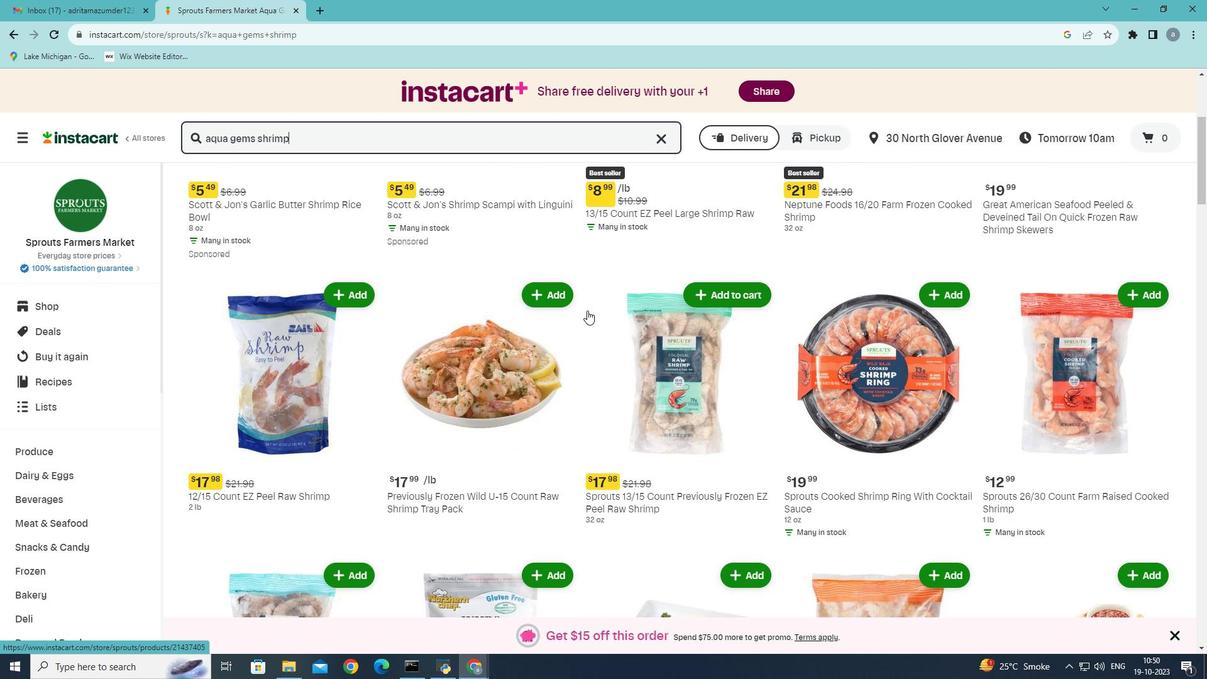 
Action: Mouse scrolled (587, 310) with delta (0, 0)
Screenshot: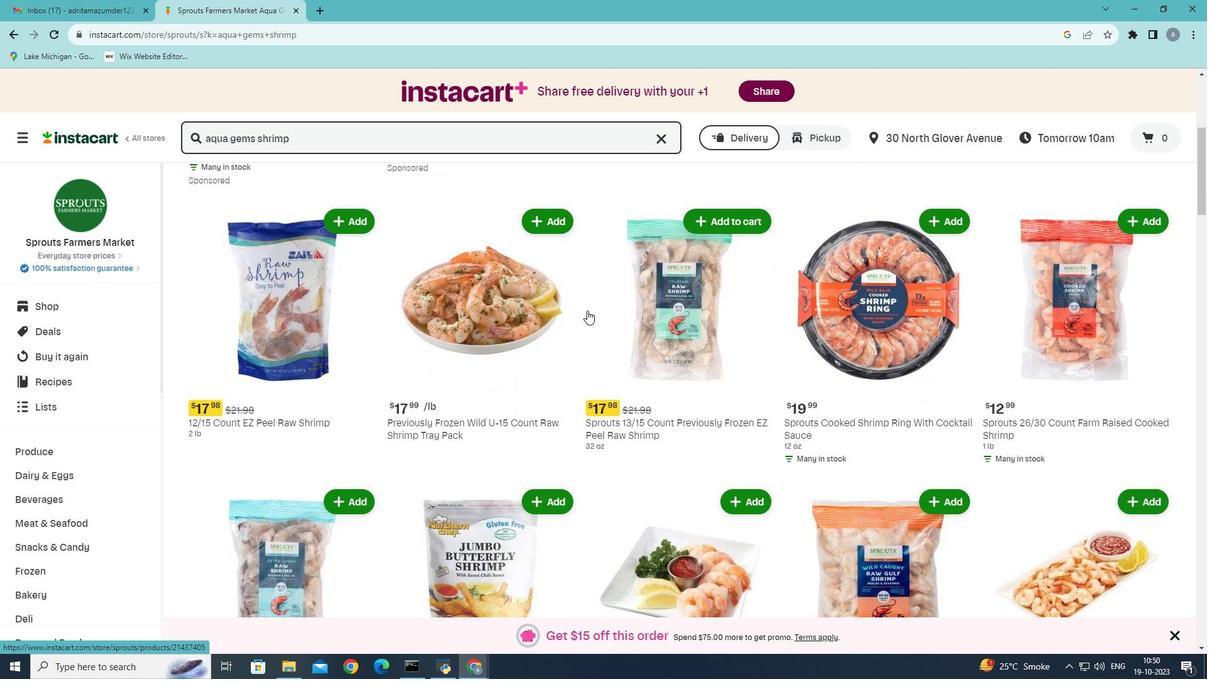 
Action: Mouse scrolled (587, 310) with delta (0, 0)
Screenshot: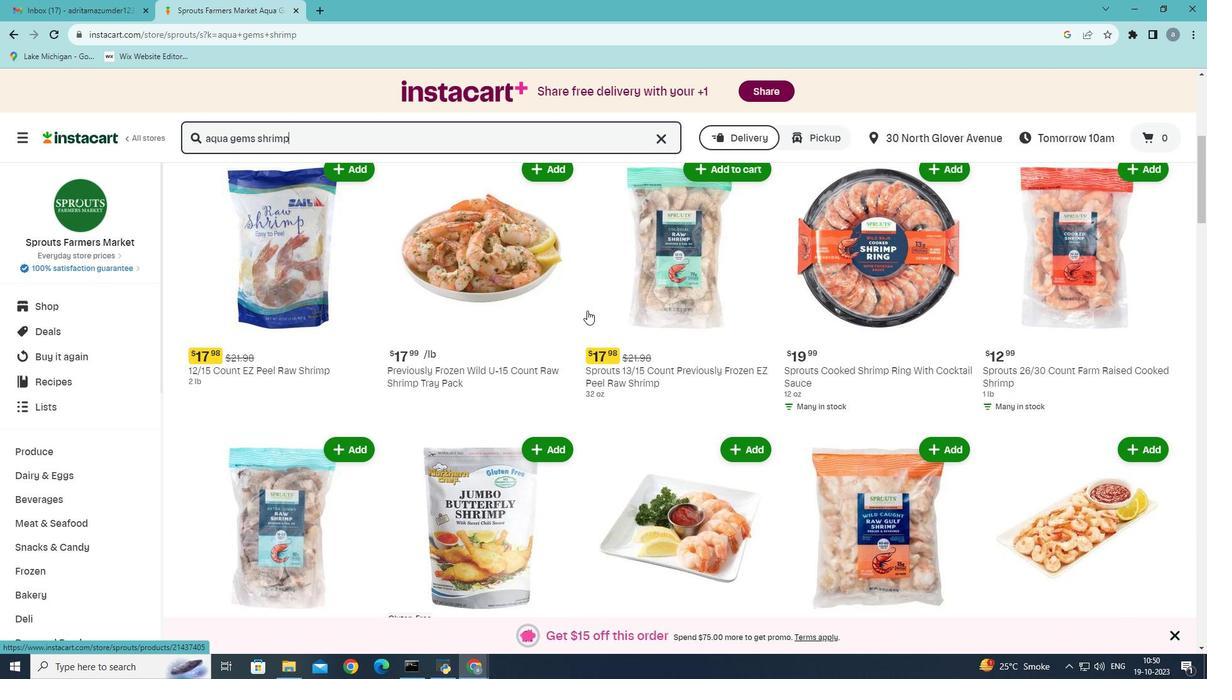 
Action: Mouse scrolled (587, 310) with delta (0, 0)
Screenshot: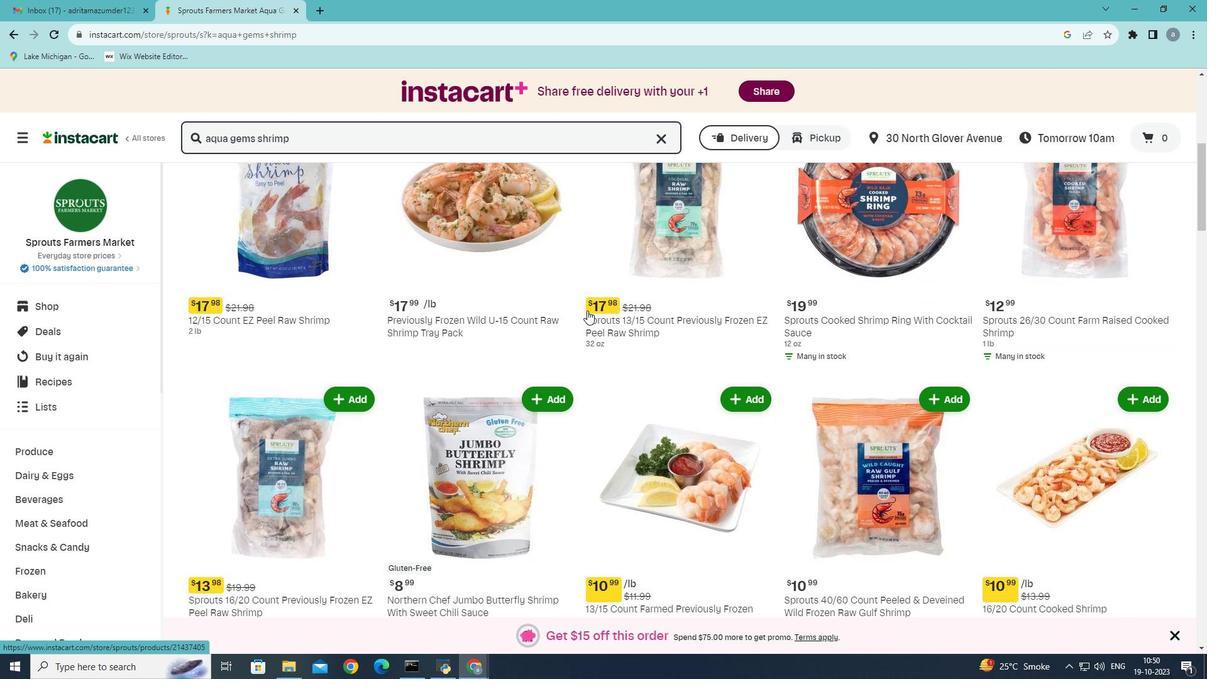 
Action: Mouse moved to (587, 310)
Screenshot: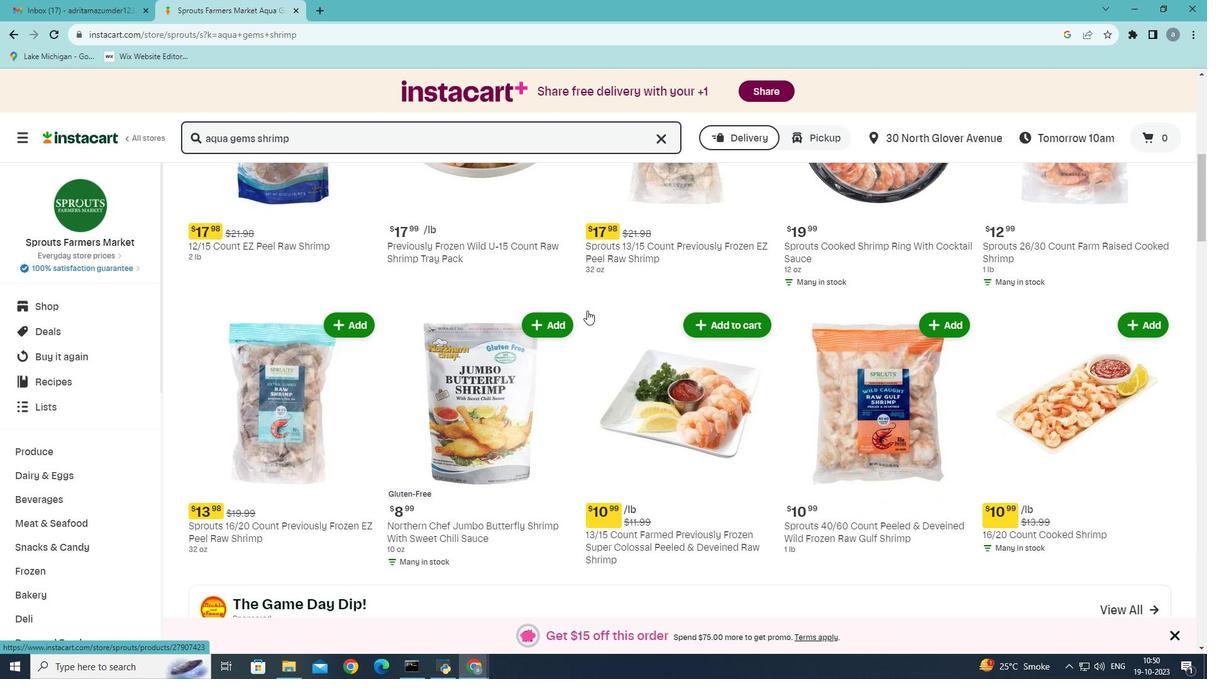 
Action: Mouse scrolled (587, 310) with delta (0, 0)
Screenshot: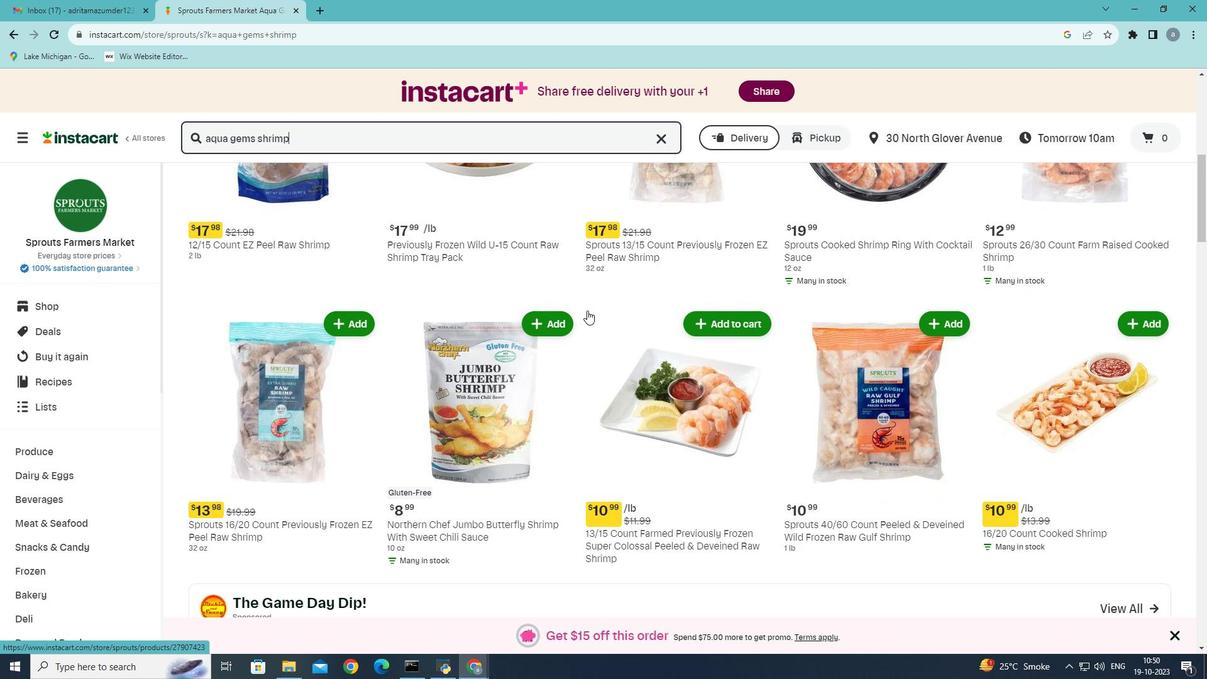 
Action: Mouse scrolled (587, 310) with delta (0, 0)
Screenshot: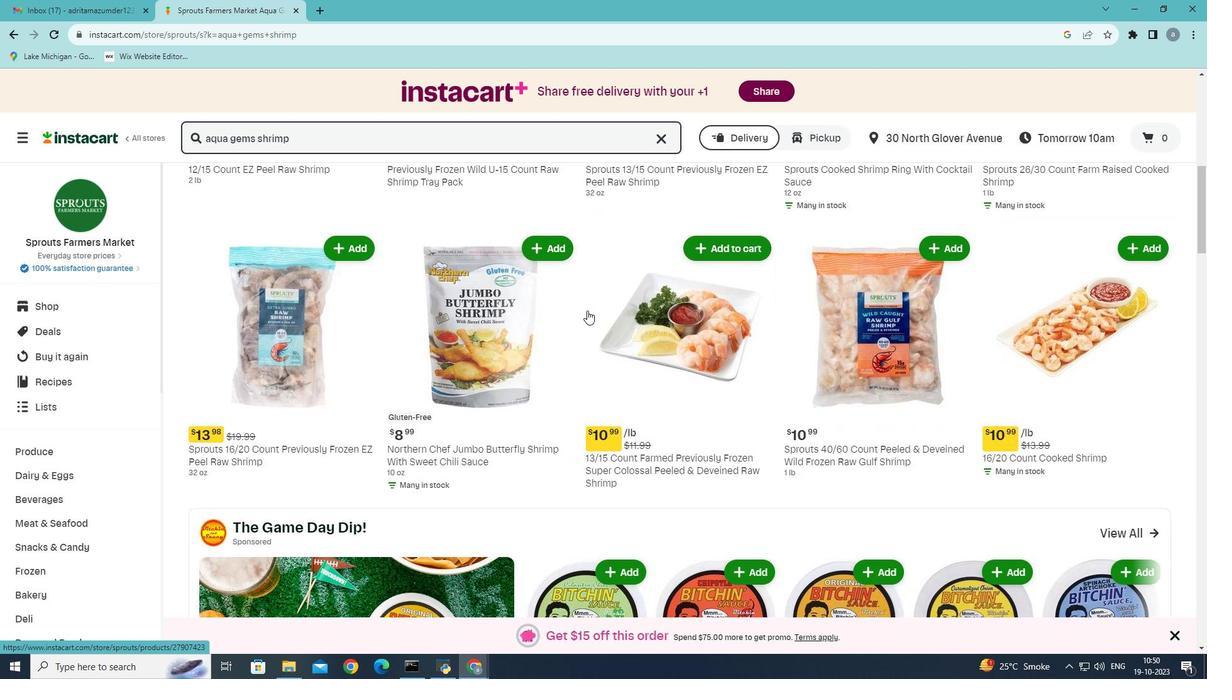 
Action: Mouse scrolled (587, 310) with delta (0, 0)
Screenshot: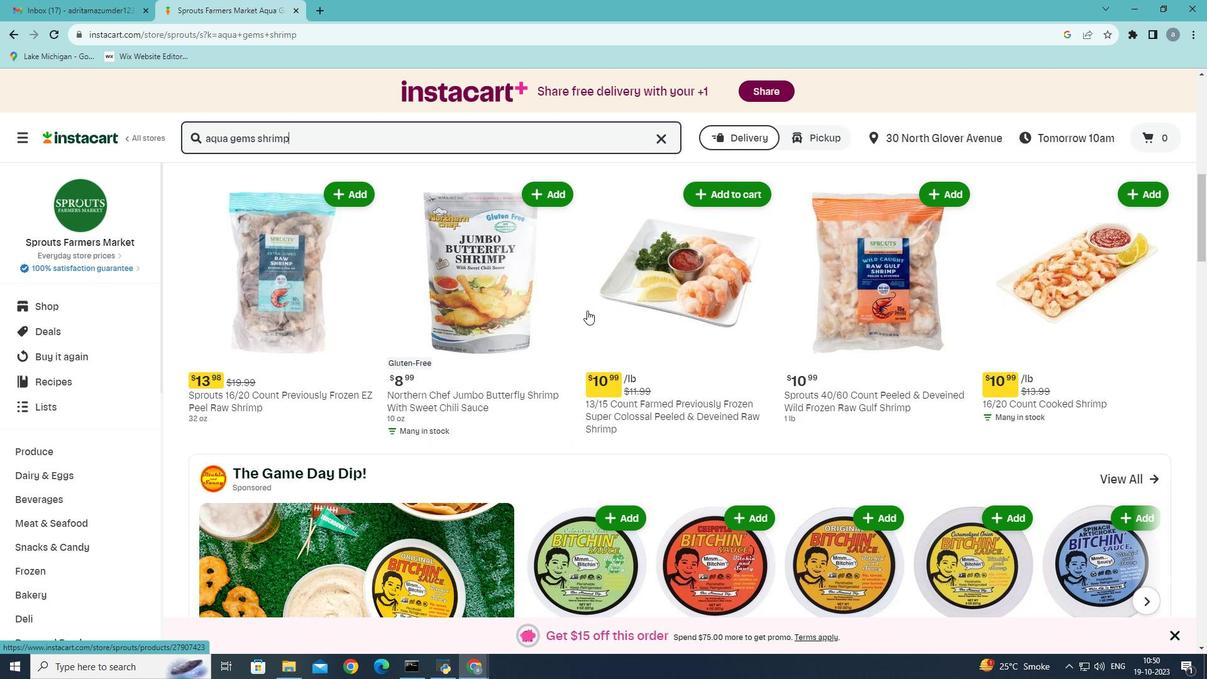 
Action: Mouse scrolled (587, 310) with delta (0, 0)
Screenshot: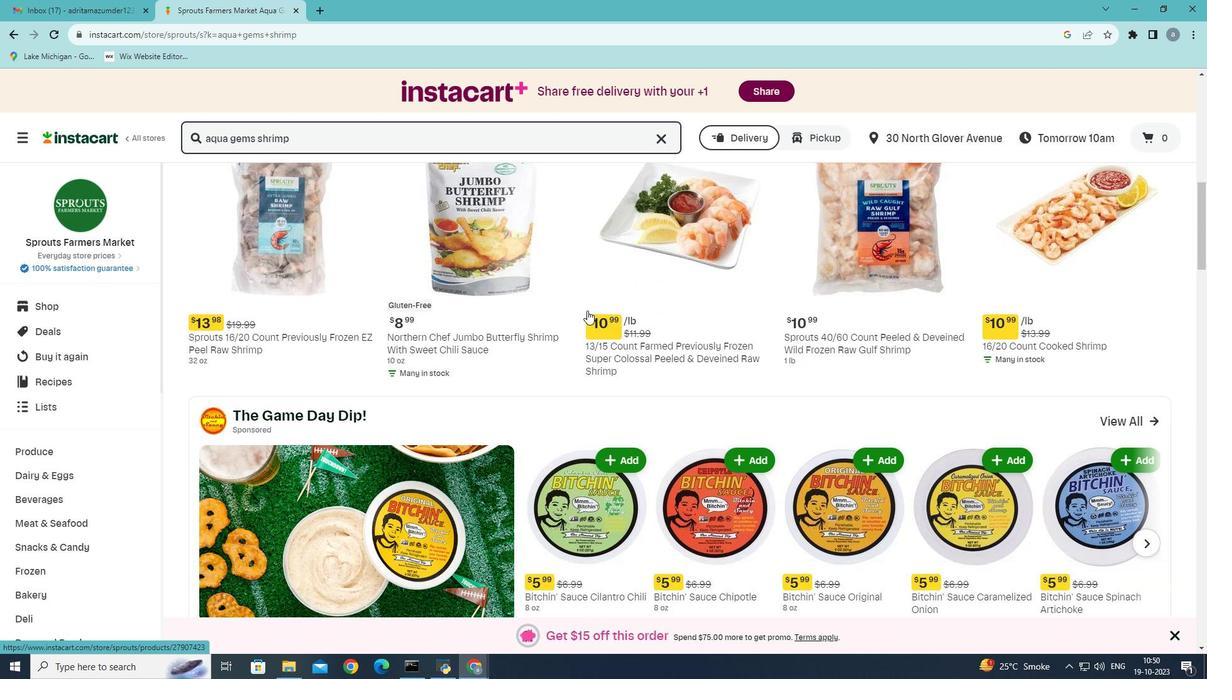 
Action: Mouse scrolled (587, 310) with delta (0, 0)
Screenshot: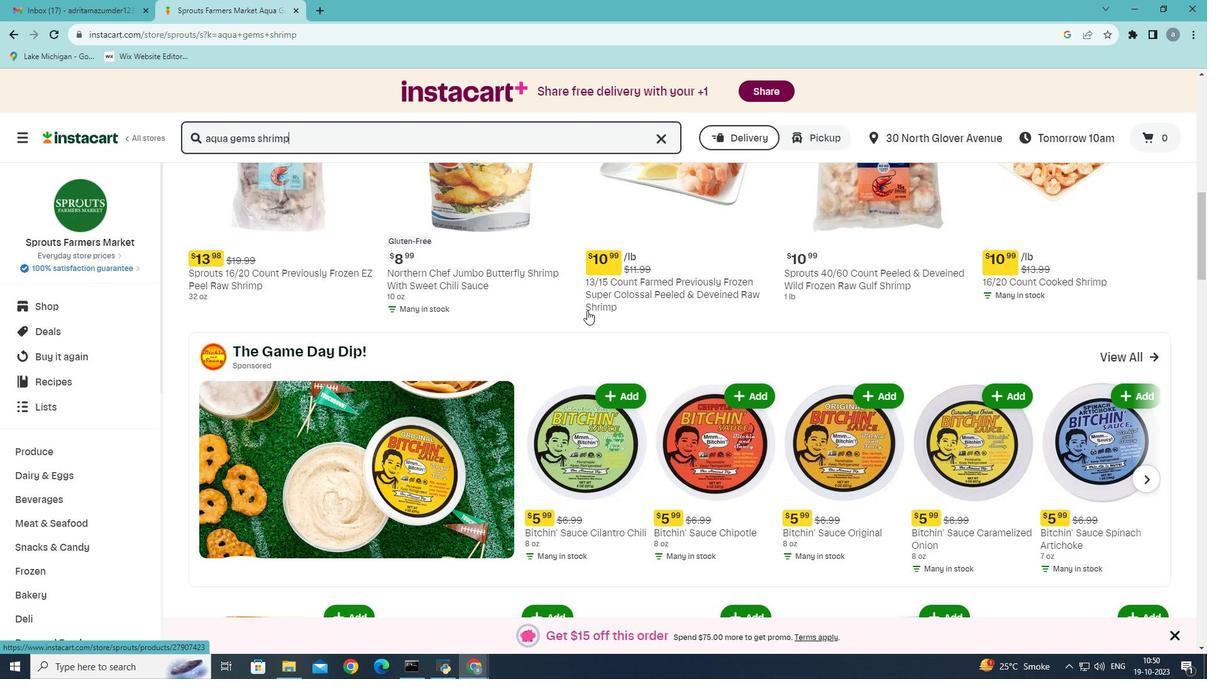 
Action: Mouse scrolled (587, 310) with delta (0, 0)
Screenshot: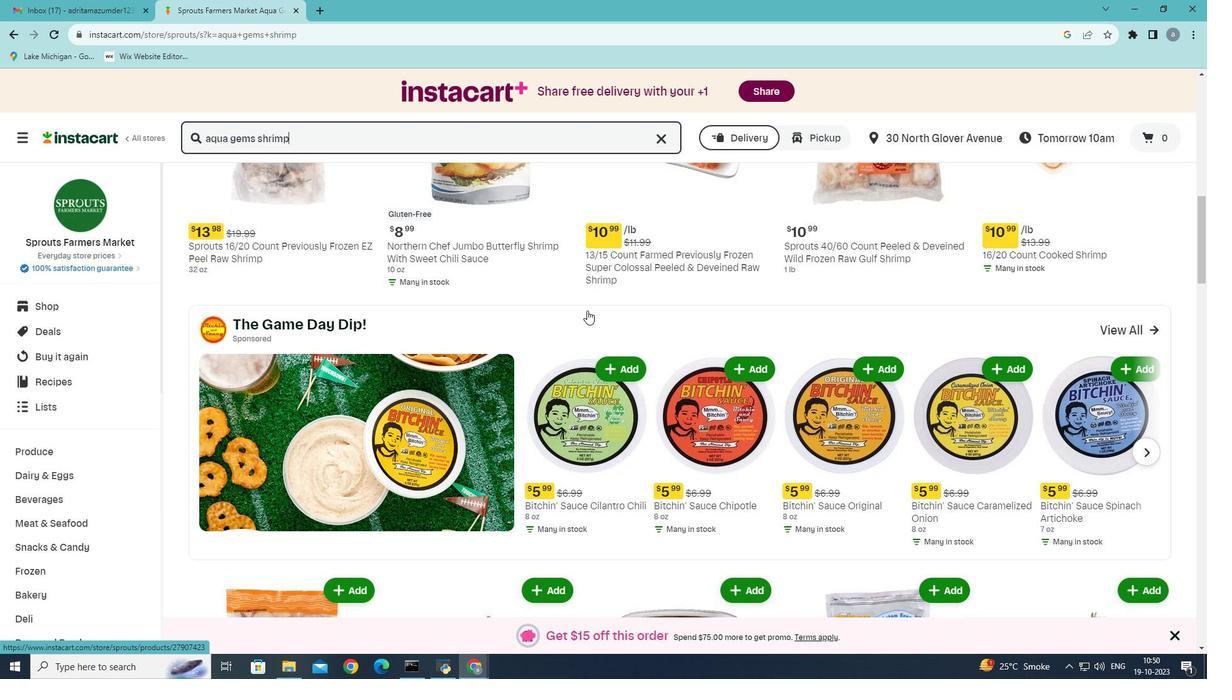 
Action: Mouse scrolled (587, 310) with delta (0, 0)
Screenshot: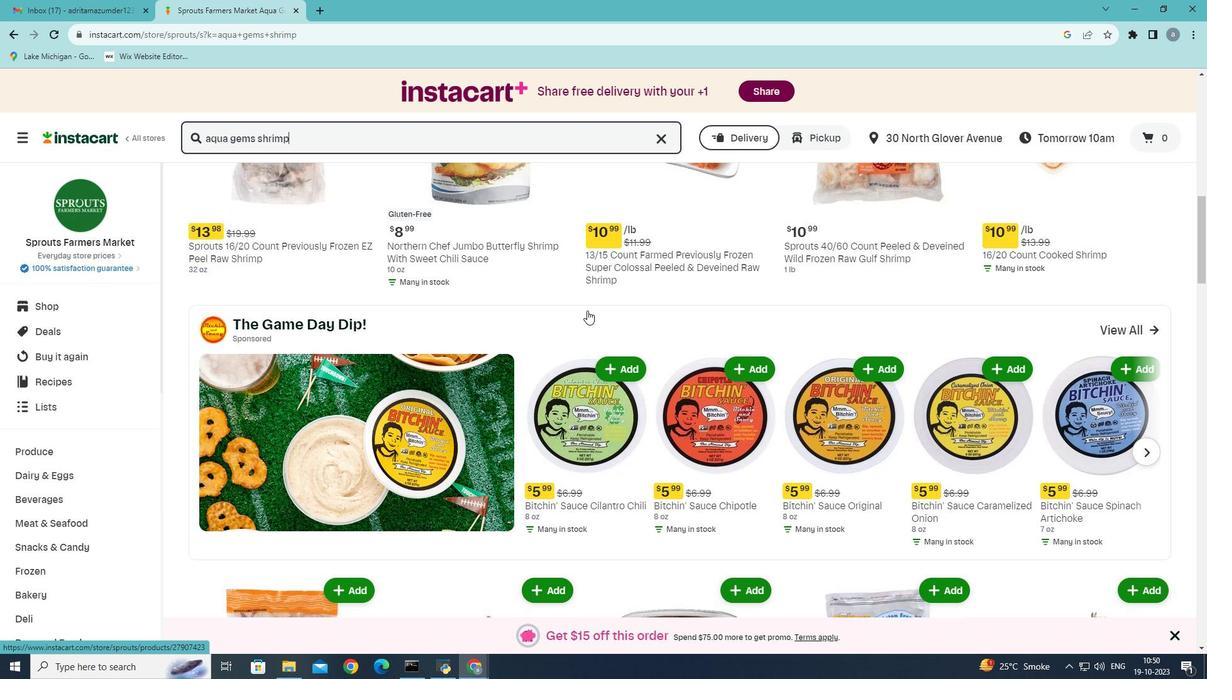 
Action: Mouse scrolled (587, 310) with delta (0, 0)
Screenshot: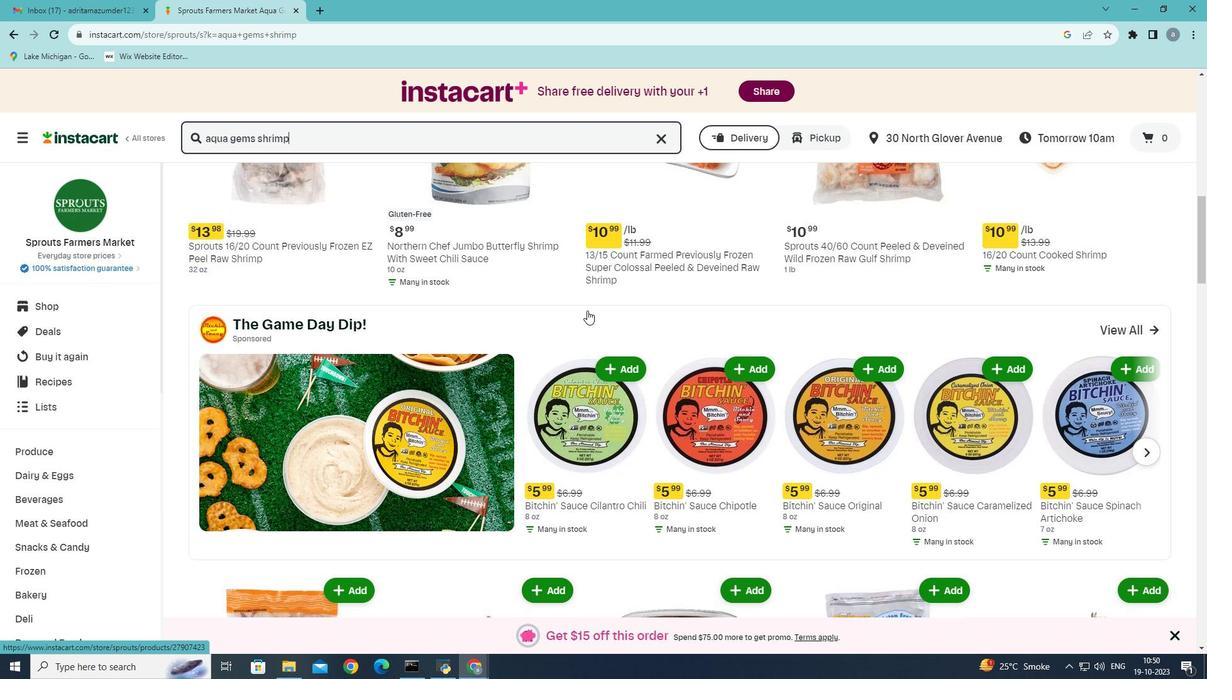 
Action: Mouse scrolled (587, 310) with delta (0, 0)
Screenshot: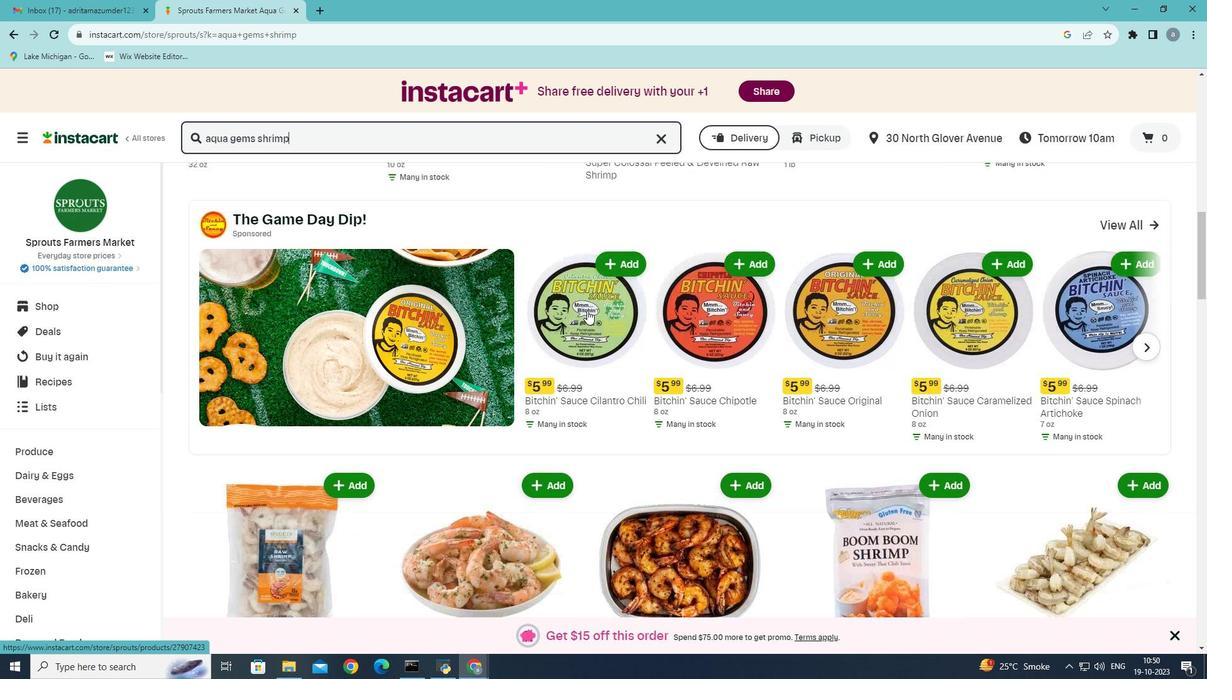 
Action: Mouse scrolled (587, 310) with delta (0, 0)
Screenshot: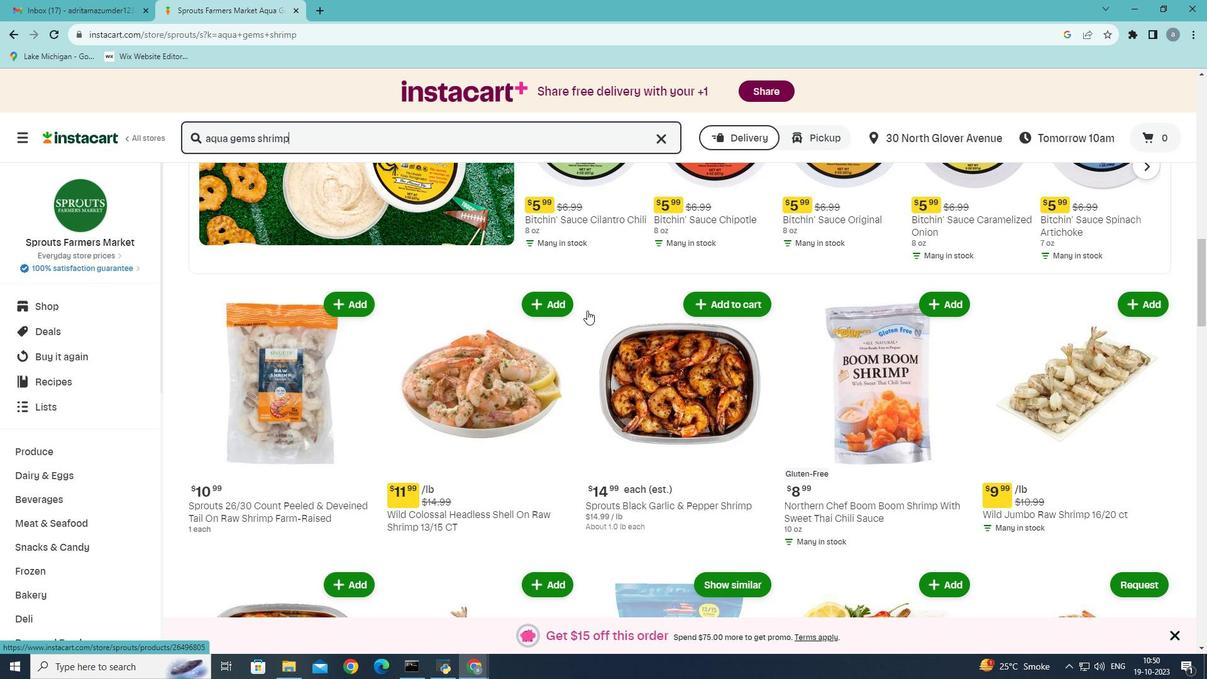 
Action: Mouse scrolled (587, 310) with delta (0, 0)
Screenshot: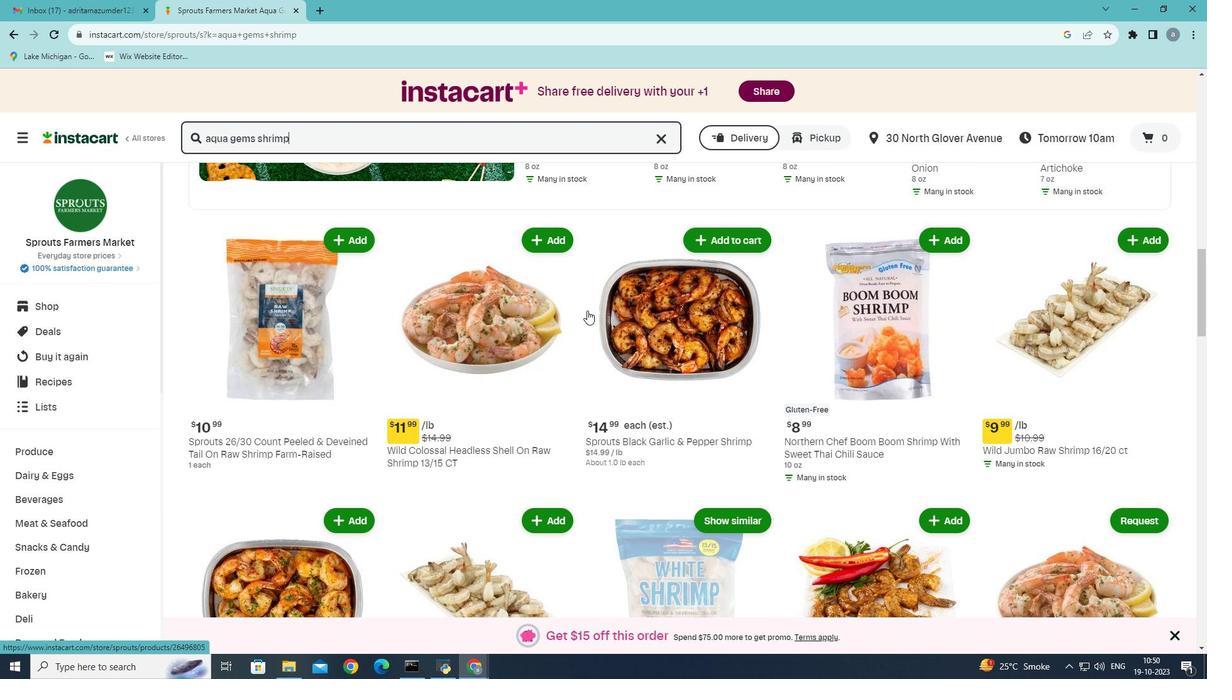 
Action: Mouse scrolled (587, 310) with delta (0, 0)
Screenshot: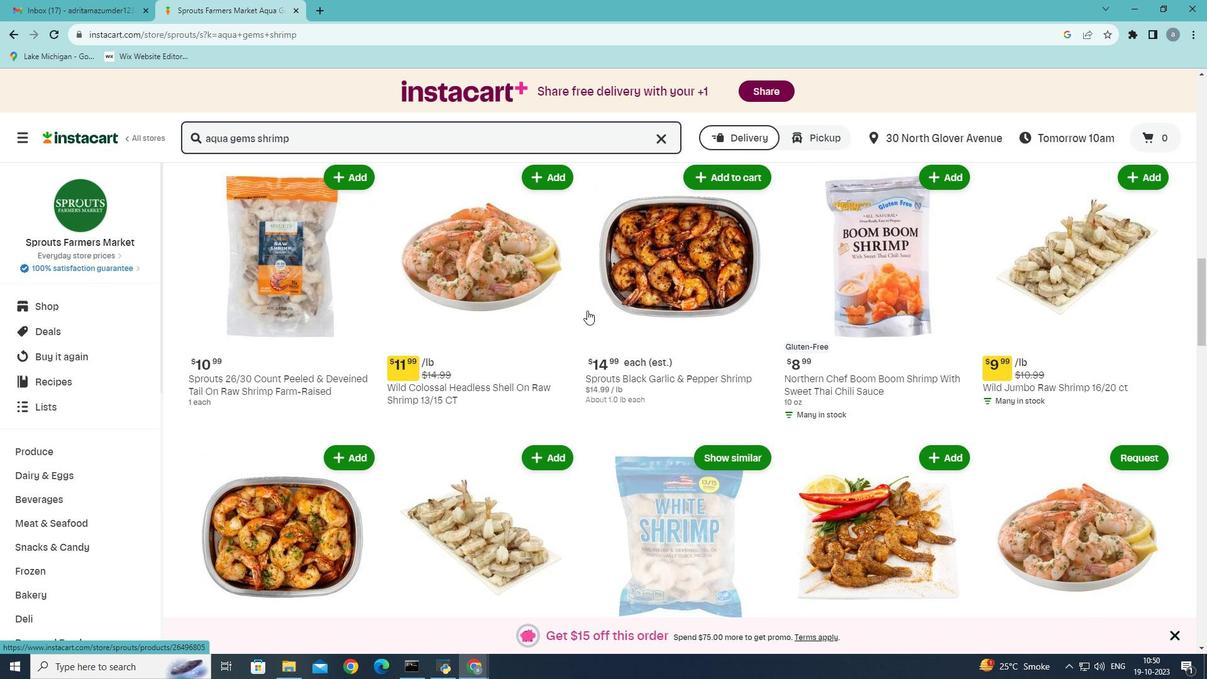 
Action: Mouse scrolled (587, 310) with delta (0, 0)
Screenshot: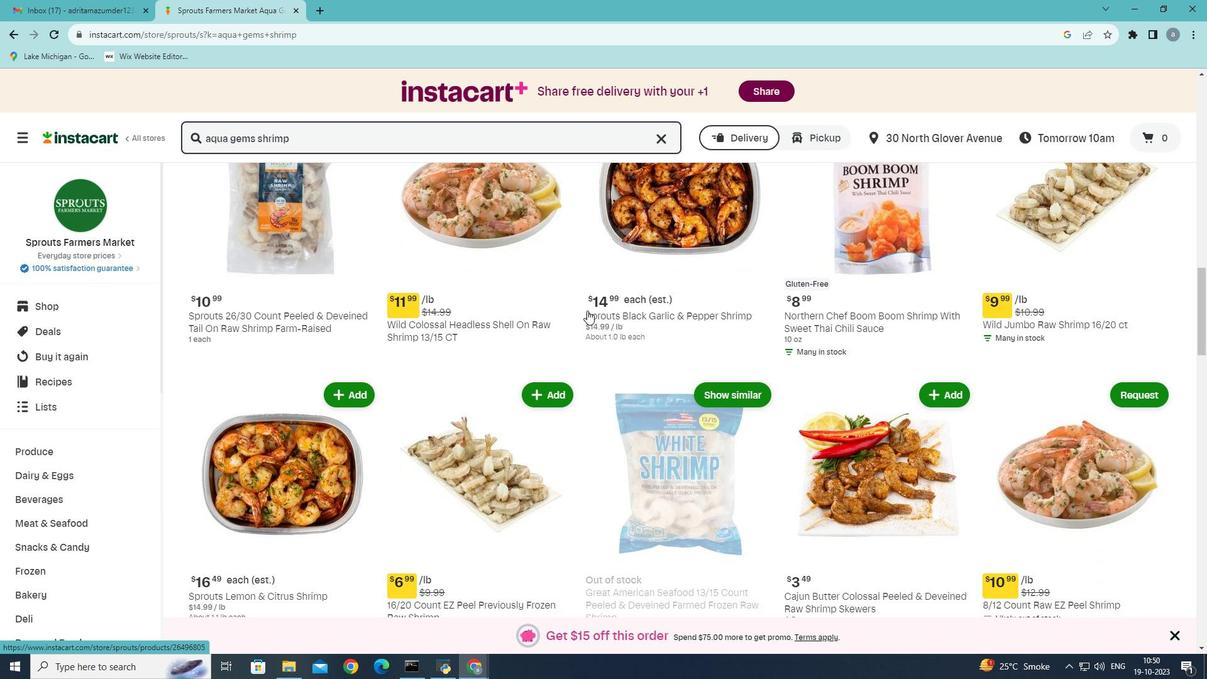 
Action: Mouse scrolled (587, 310) with delta (0, 0)
Screenshot: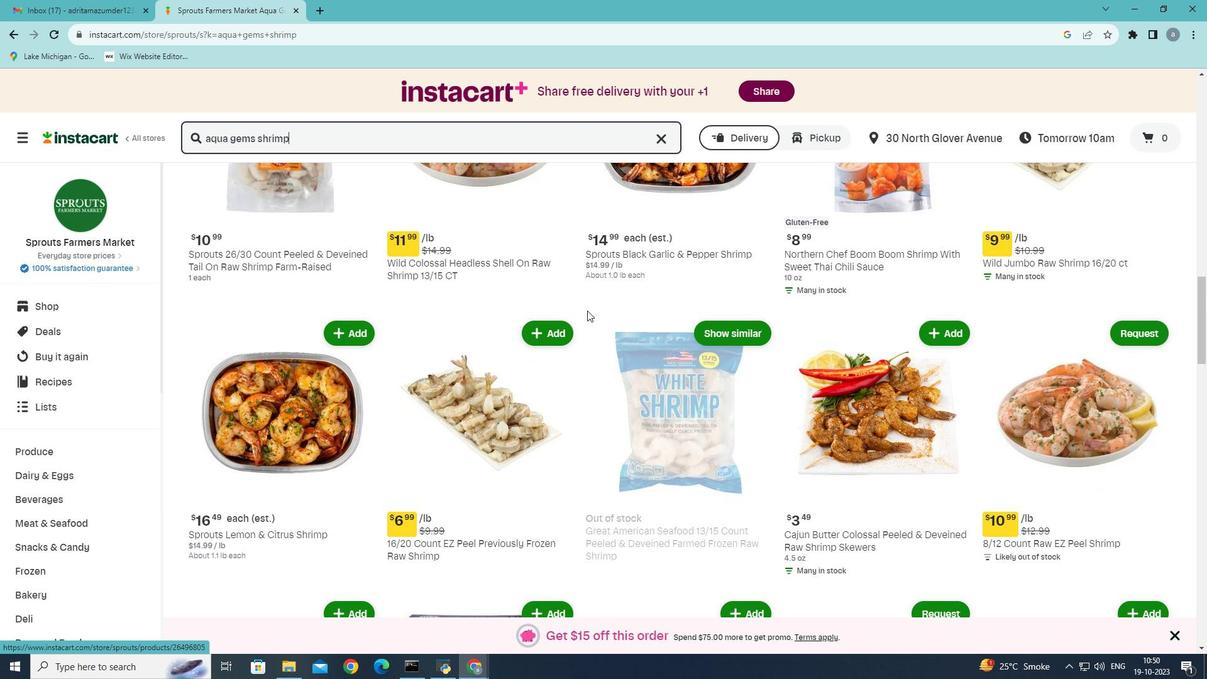 
Action: Mouse scrolled (587, 310) with delta (0, 0)
Screenshot: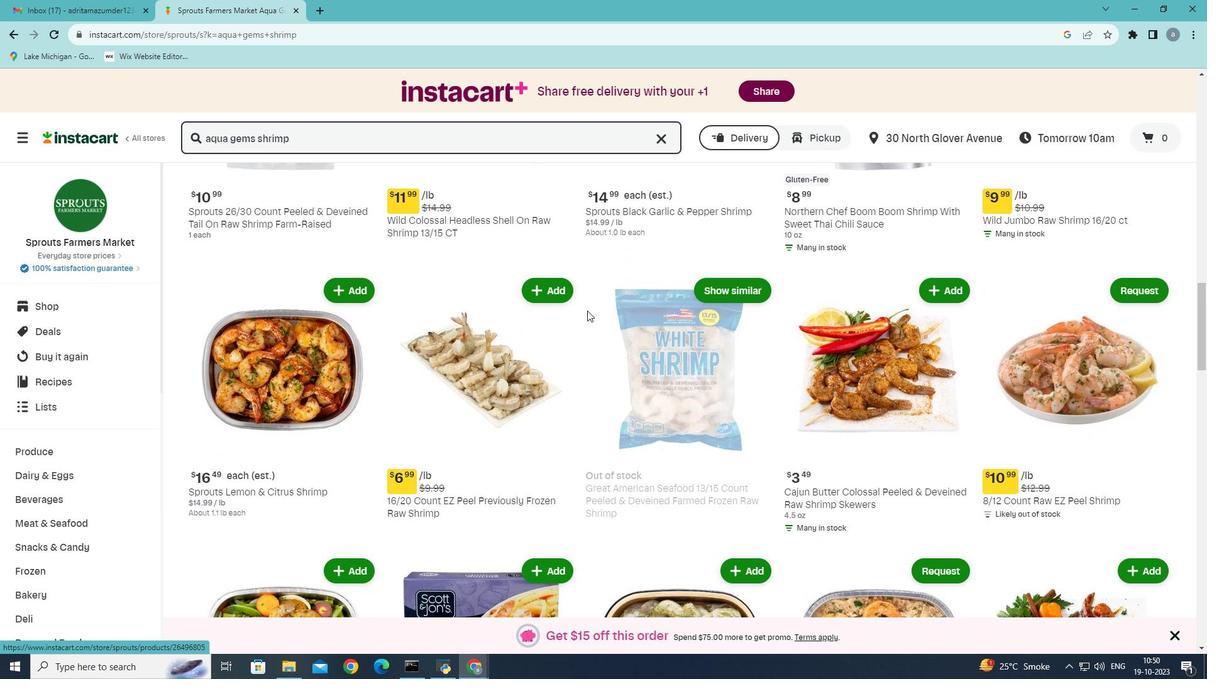 
Action: Mouse scrolled (587, 310) with delta (0, 0)
Screenshot: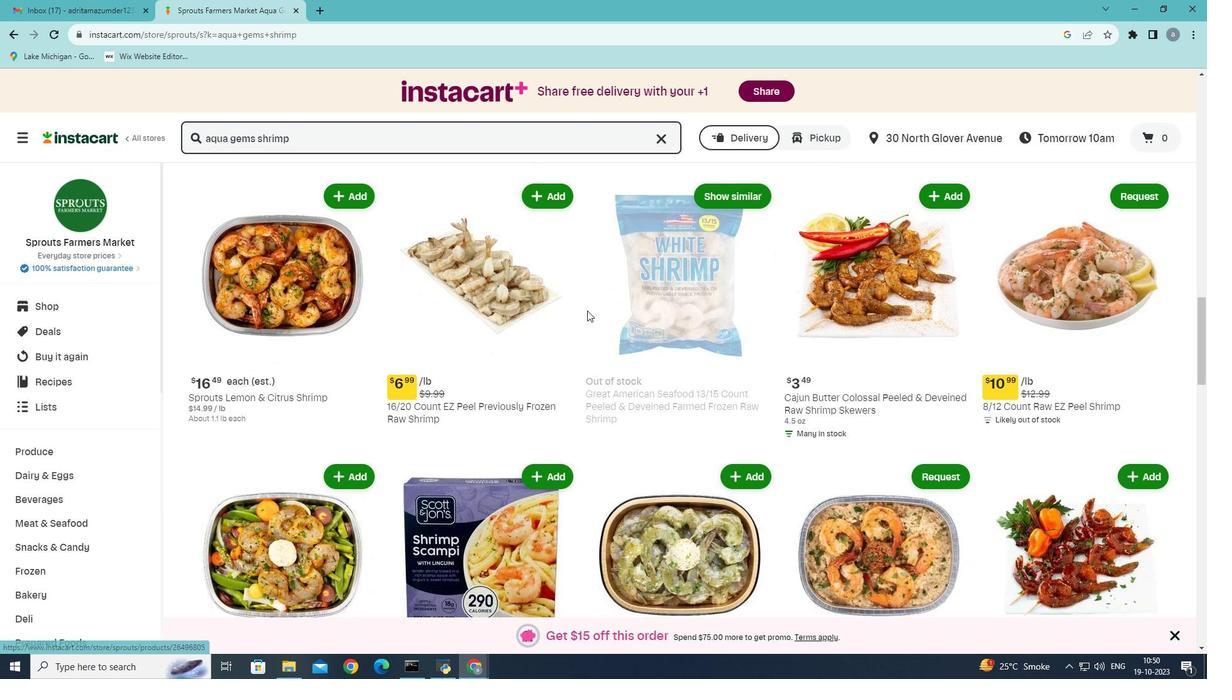 
Action: Mouse scrolled (587, 310) with delta (0, 0)
Screenshot: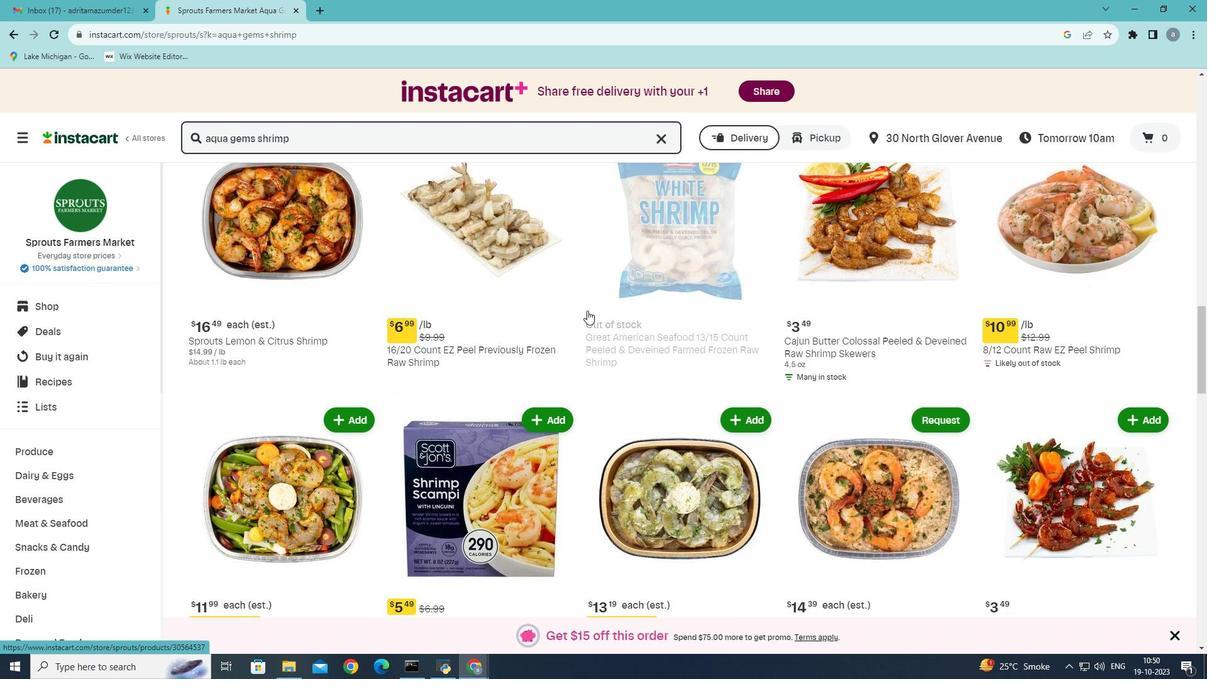 
Action: Mouse scrolled (587, 310) with delta (0, 0)
Screenshot: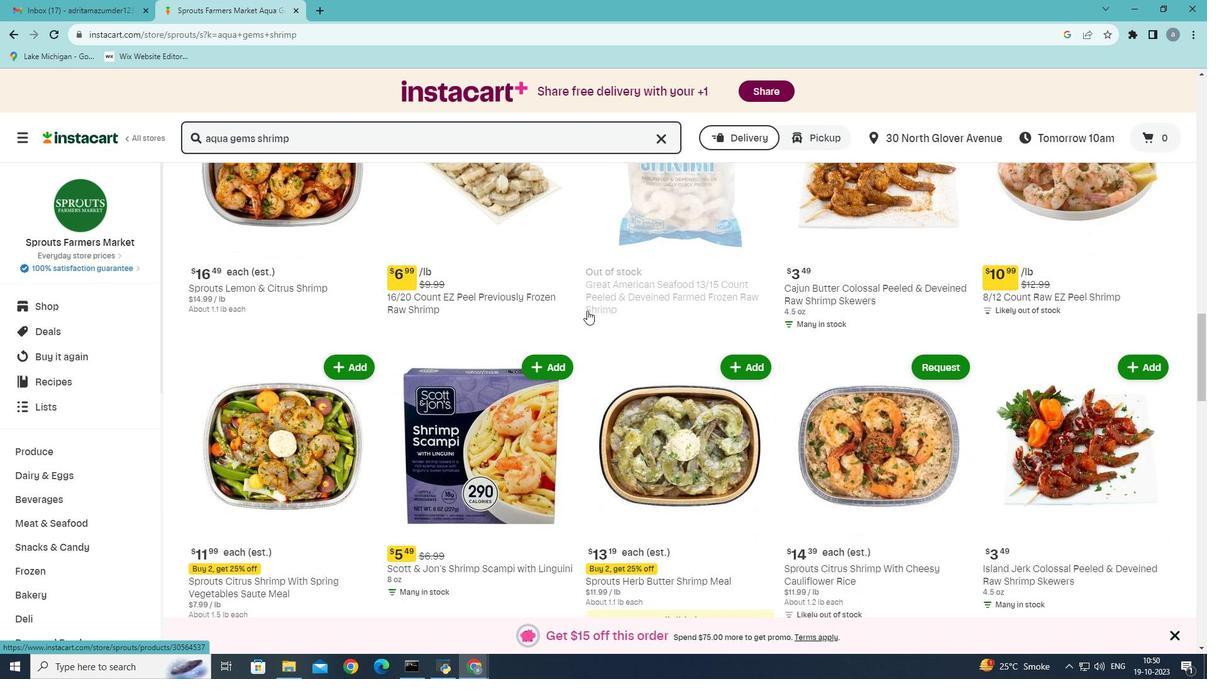
Action: Mouse scrolled (587, 310) with delta (0, 0)
Screenshot: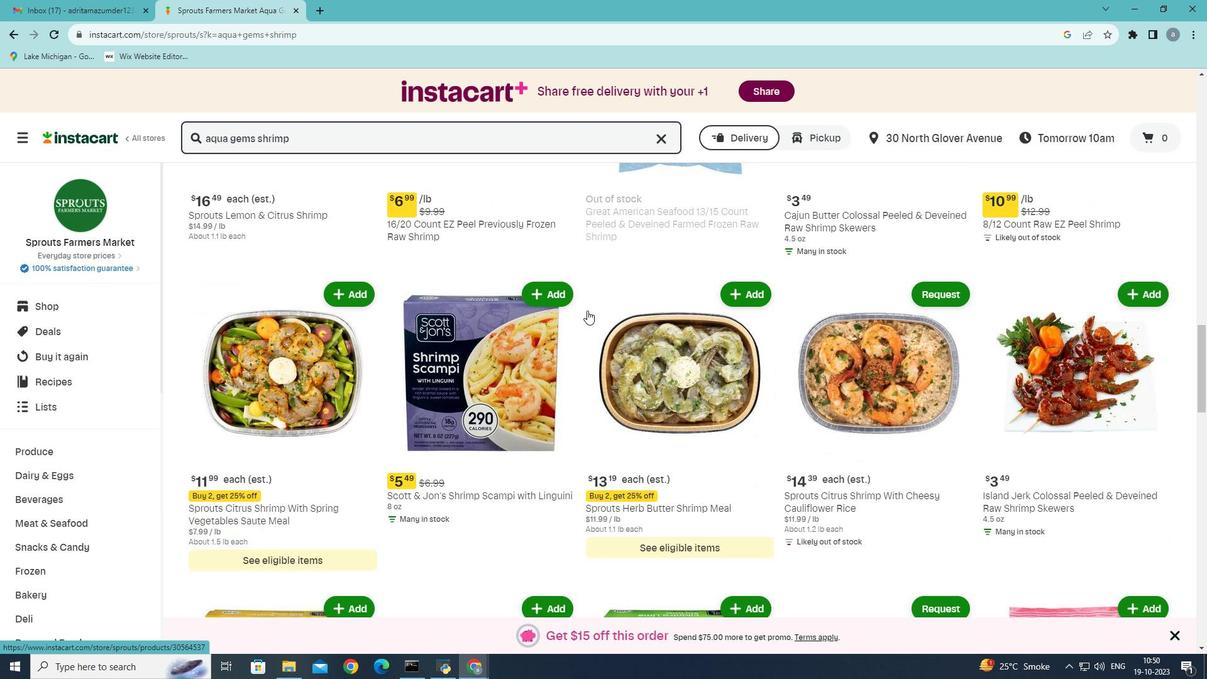 
Action: Mouse scrolled (587, 310) with delta (0, 0)
Screenshot: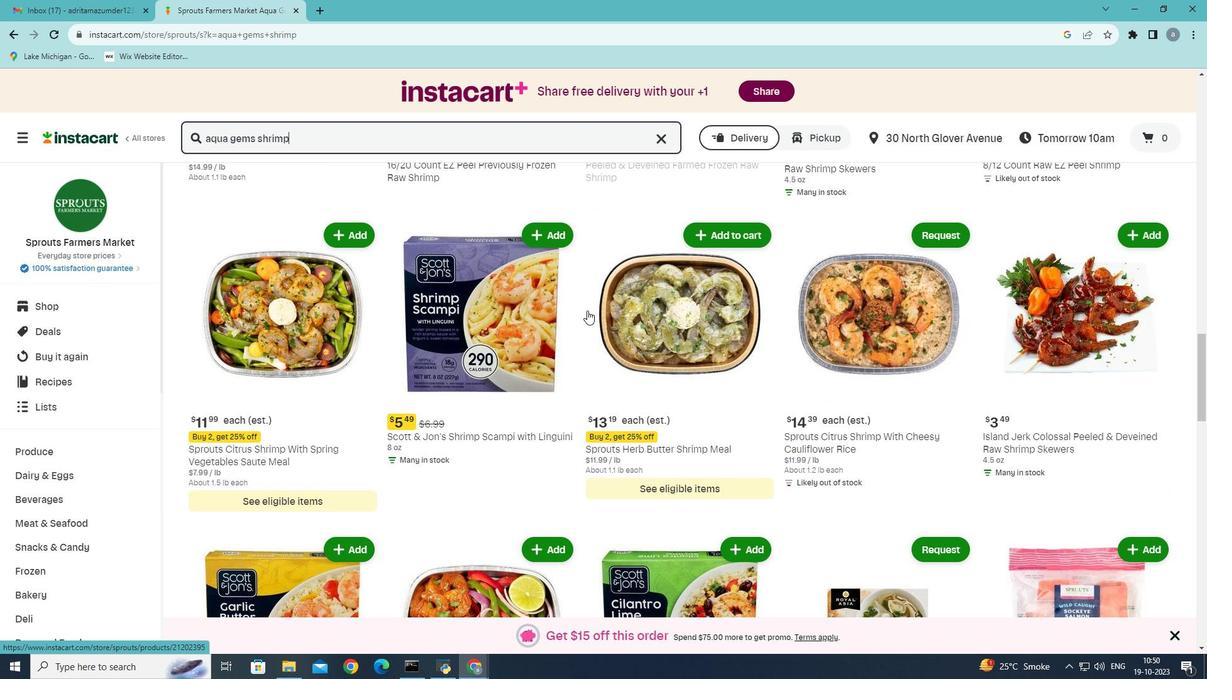 
